 Task: Create a project with template Project Timeline with name ToxicWorks with privacy Public and in the team Recorders . Create three sections in the project as To-Do, Doing and Done.
Action: Mouse moved to (79, 65)
Screenshot: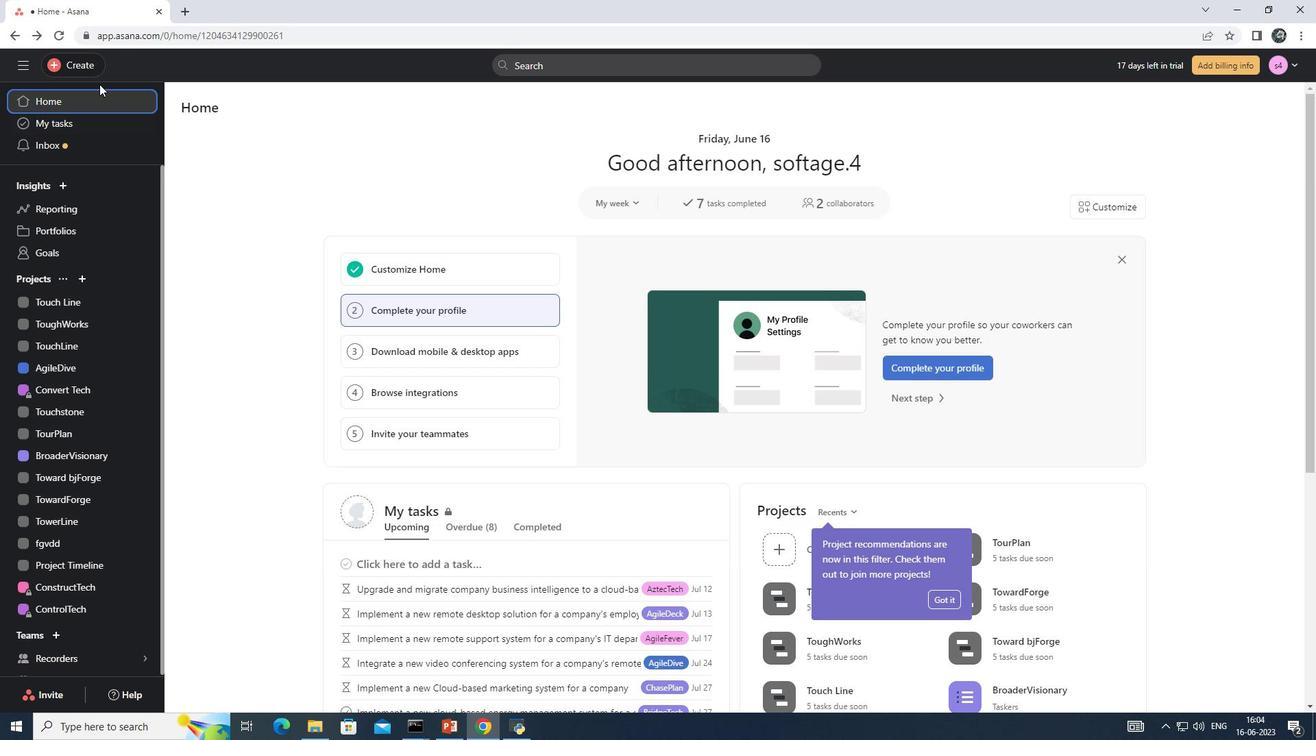 
Action: Mouse pressed left at (79, 65)
Screenshot: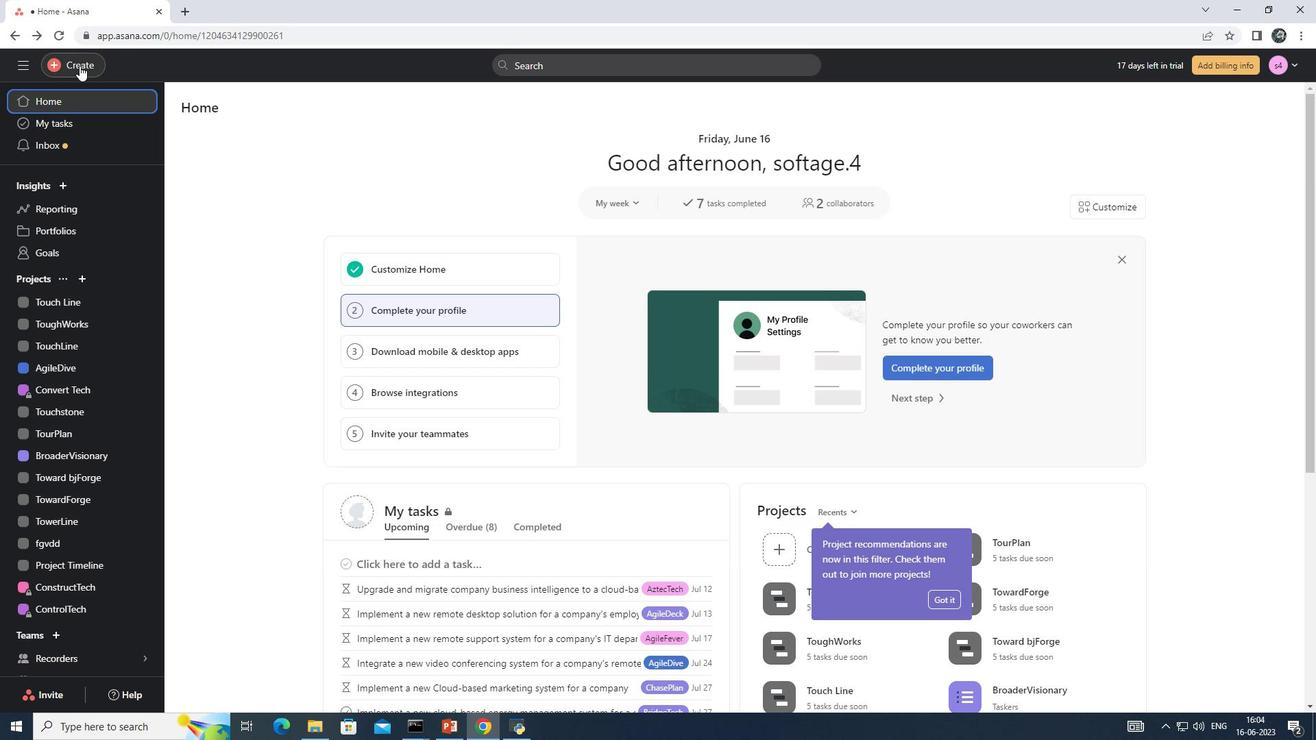 
Action: Mouse moved to (161, 89)
Screenshot: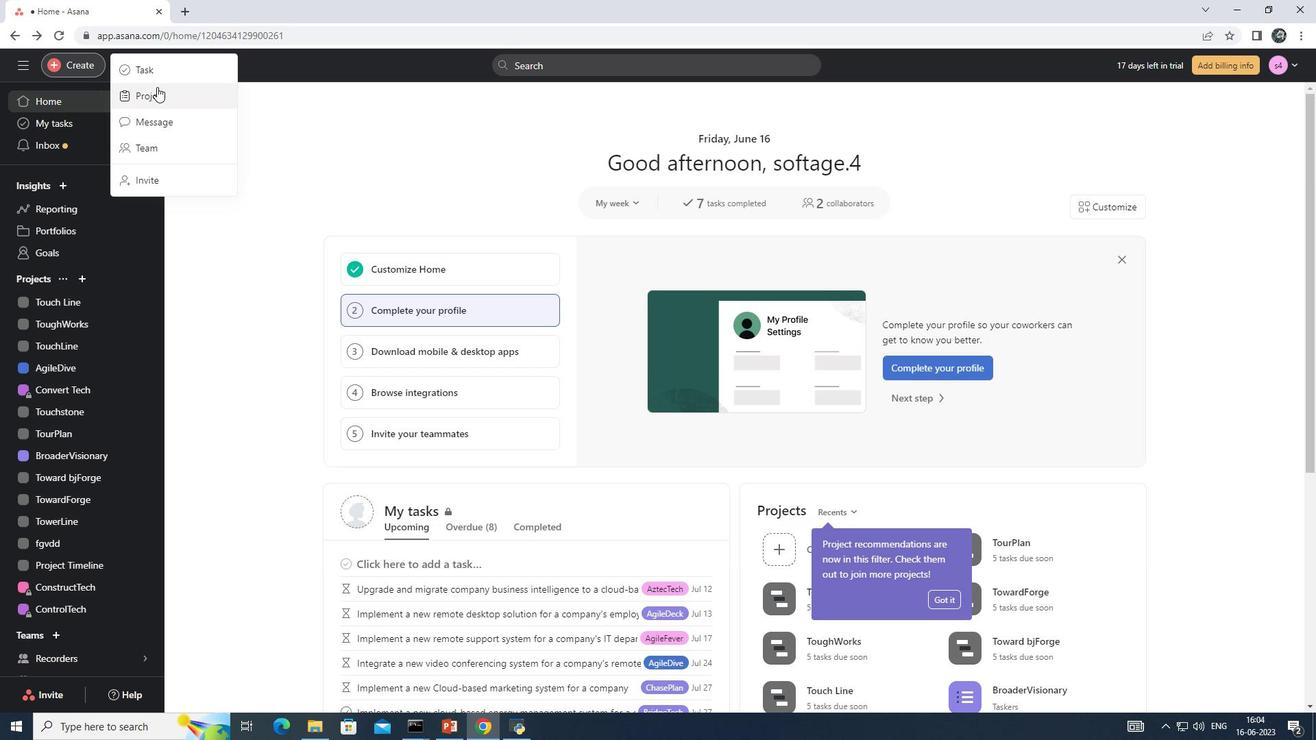 
Action: Mouse pressed left at (161, 89)
Screenshot: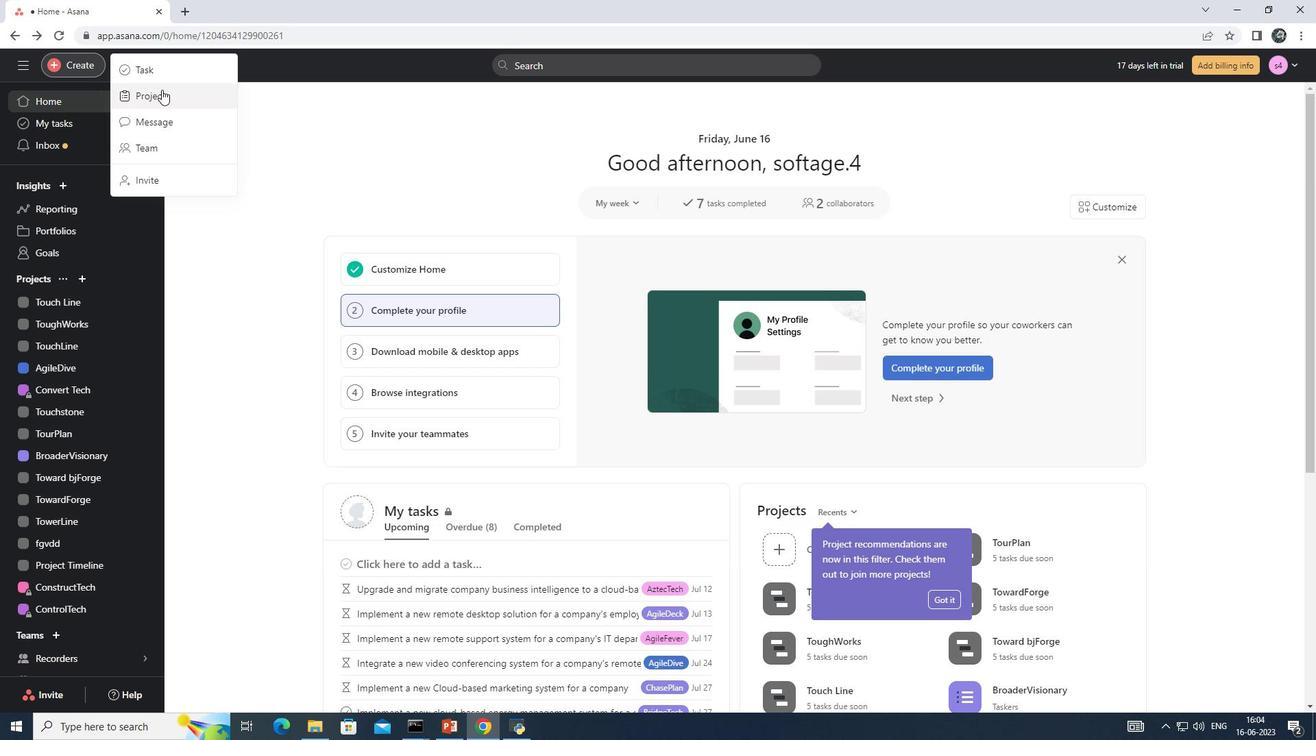 
Action: Mouse moved to (668, 395)
Screenshot: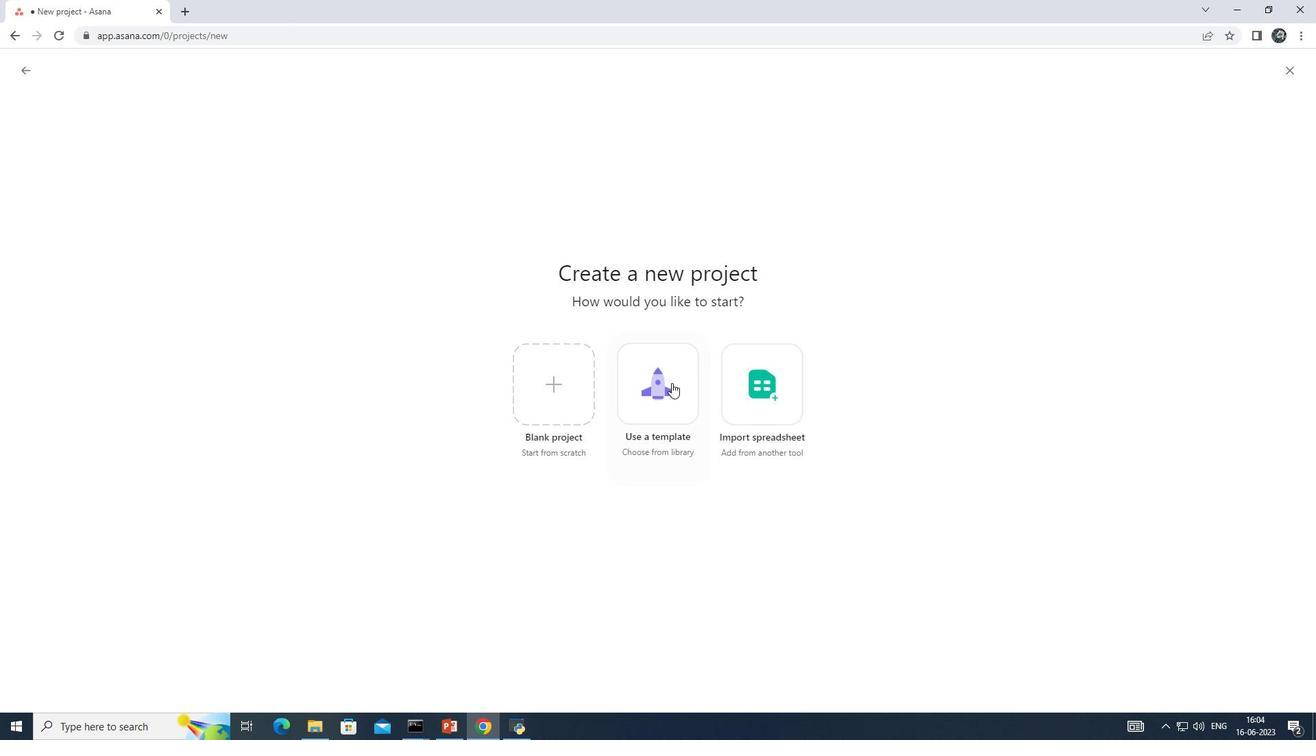 
Action: Mouse pressed left at (668, 395)
Screenshot: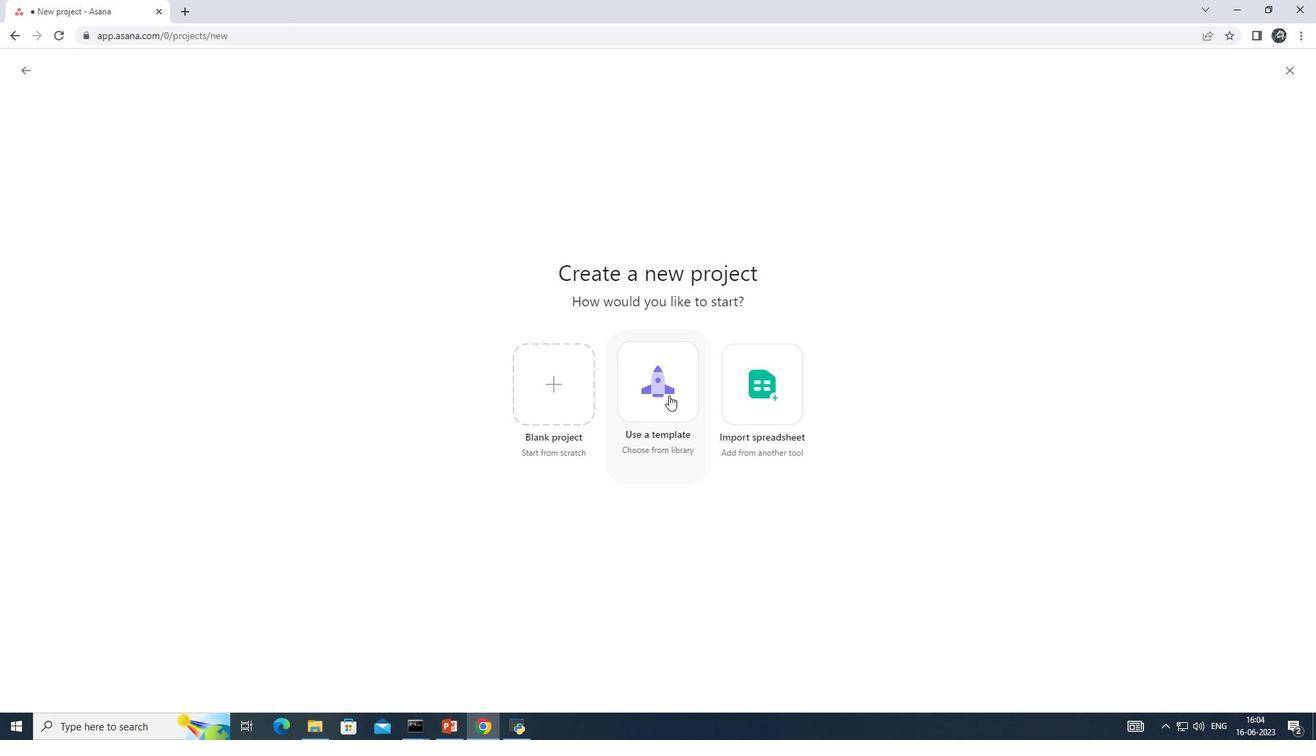 
Action: Mouse moved to (1011, 94)
Screenshot: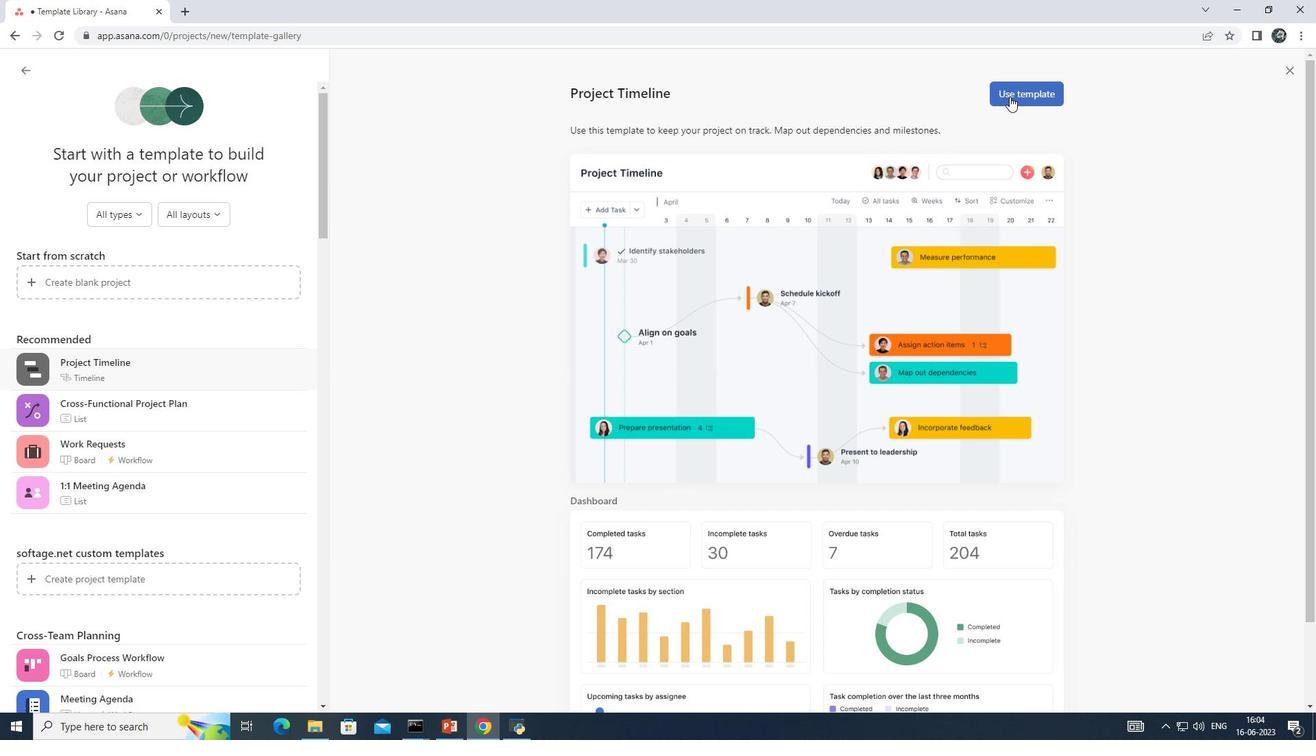 
Action: Mouse pressed left at (1011, 94)
Screenshot: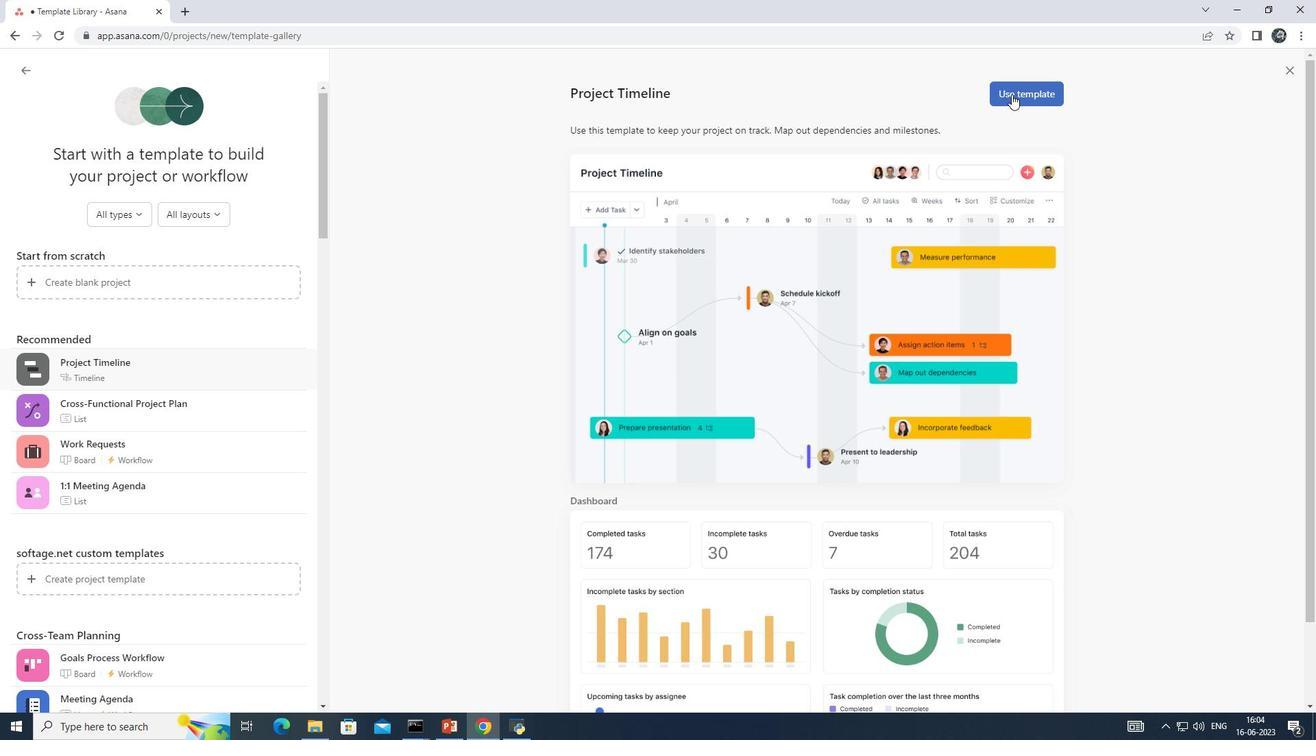 
Action: Mouse moved to (610, 241)
Screenshot: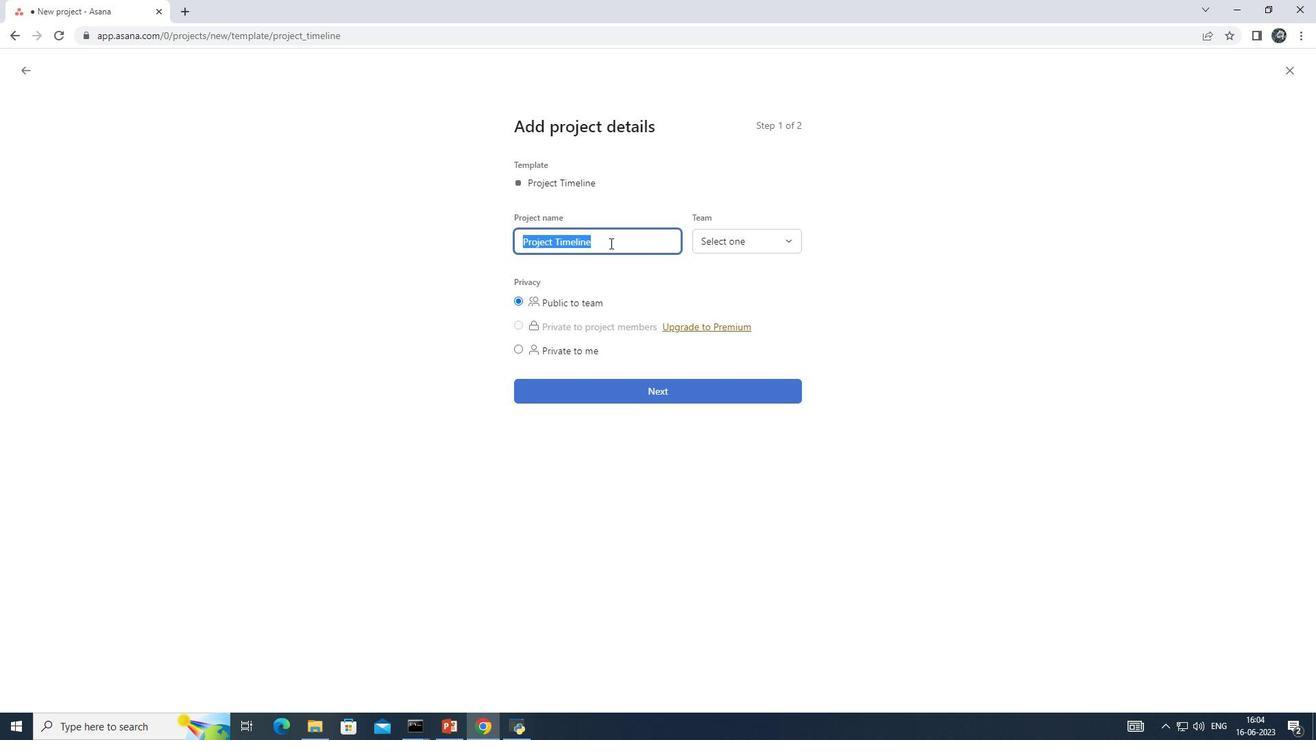 
Action: Key pressed <Key.backspace><Key.backspace>
Screenshot: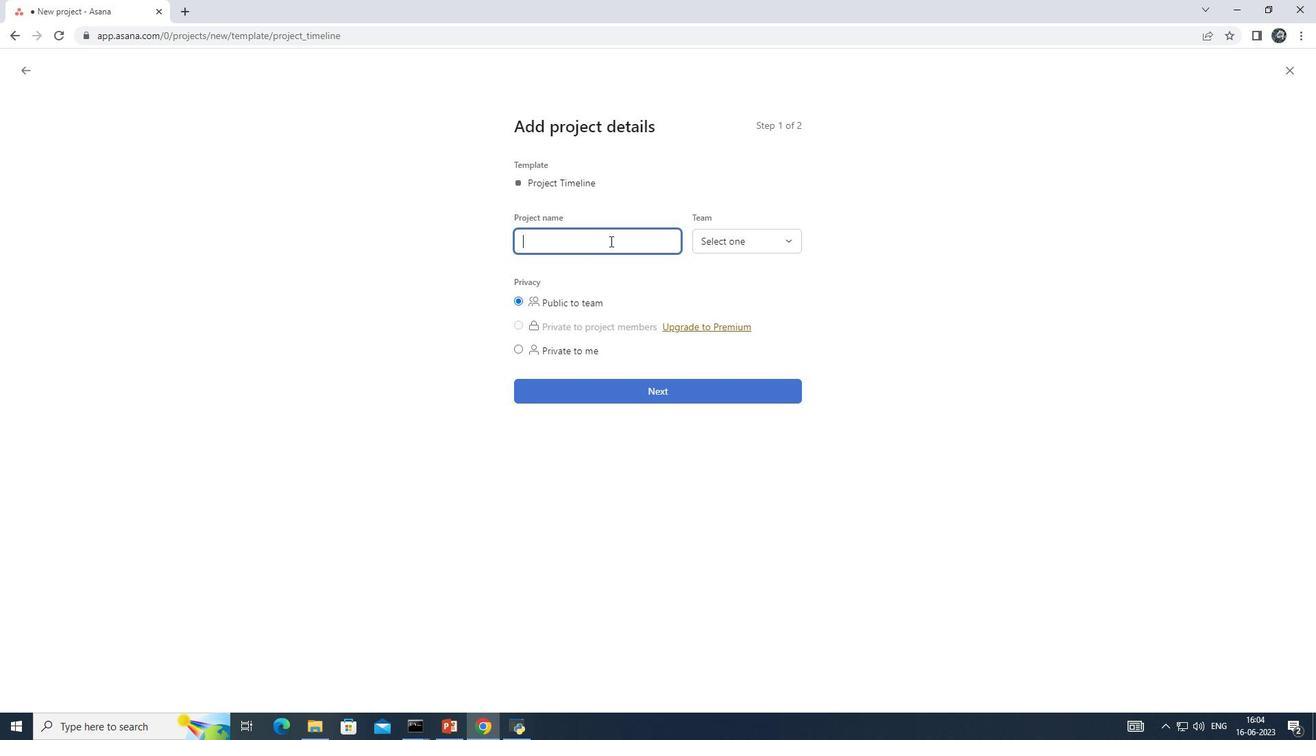 
Action: Mouse moved to (611, 241)
Screenshot: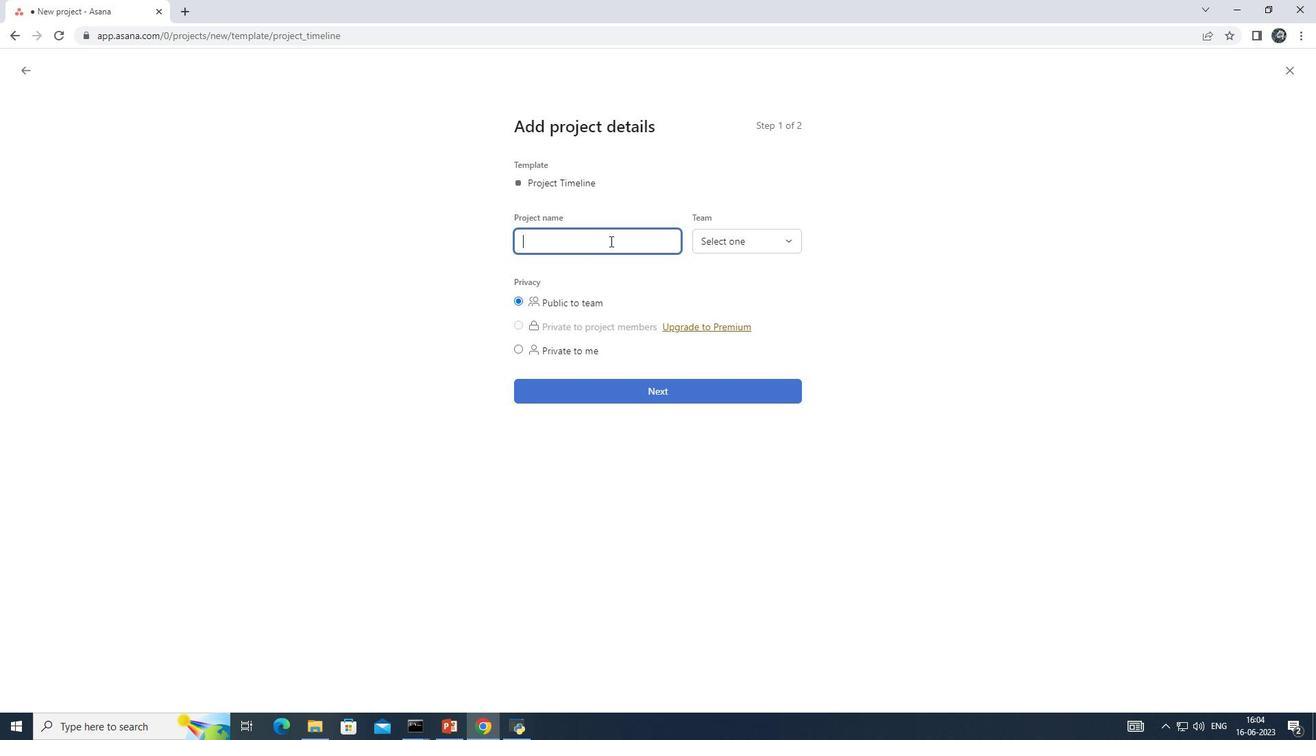 
Action: Key pressed <Key.shift>Toxic<Key.shift>Works
Screenshot: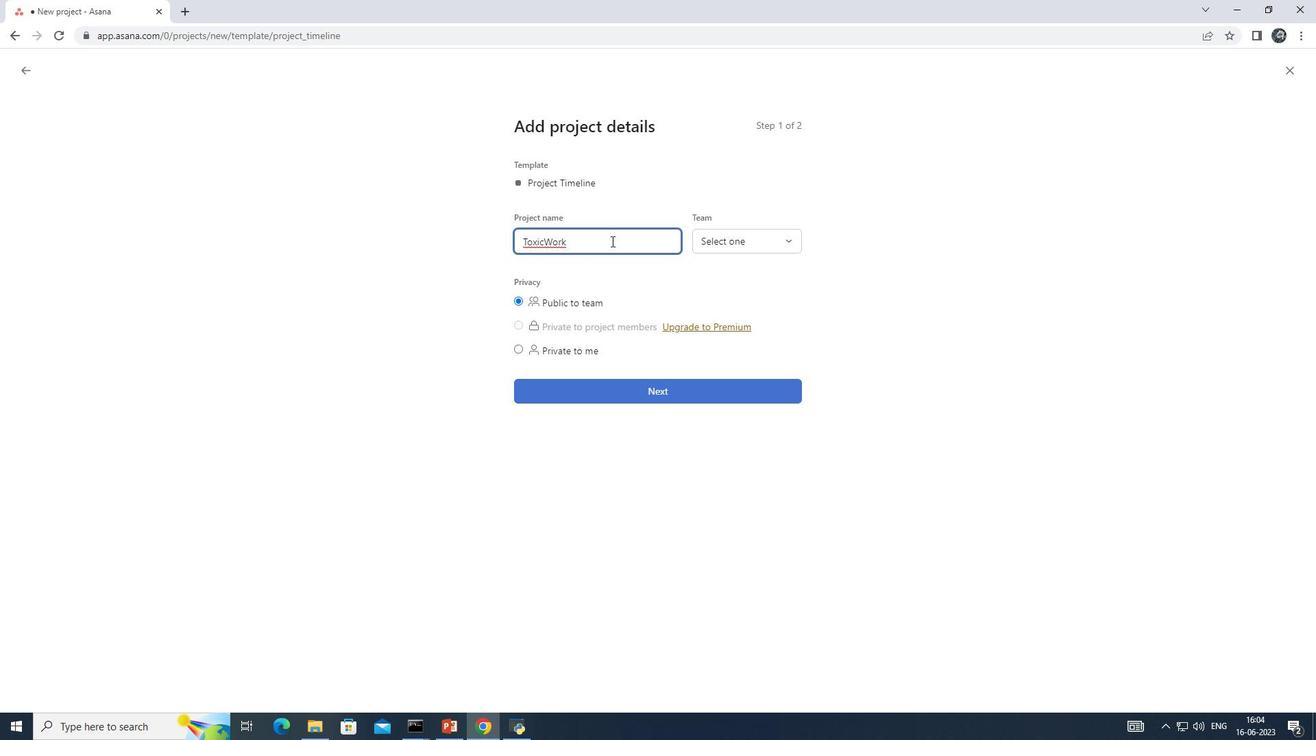 
Action: Mouse moved to (568, 303)
Screenshot: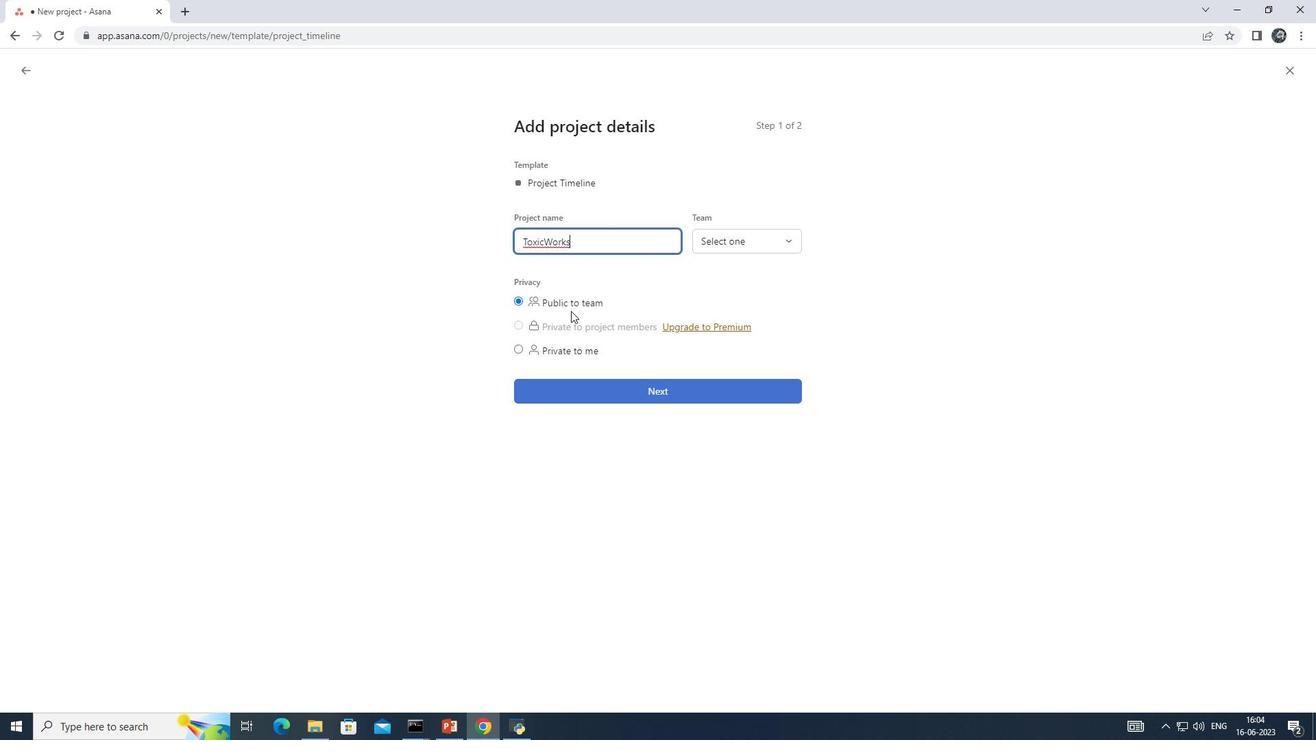 
Action: Mouse pressed left at (568, 303)
Screenshot: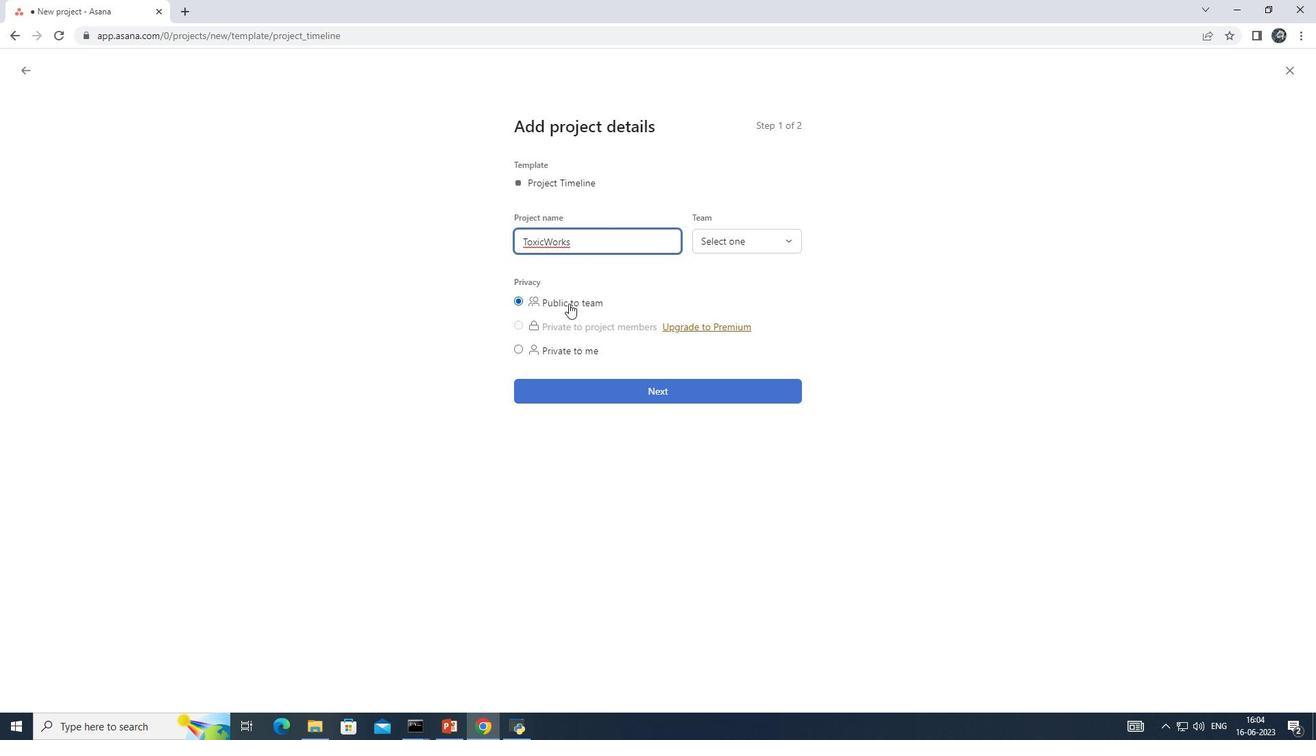 
Action: Mouse moved to (776, 239)
Screenshot: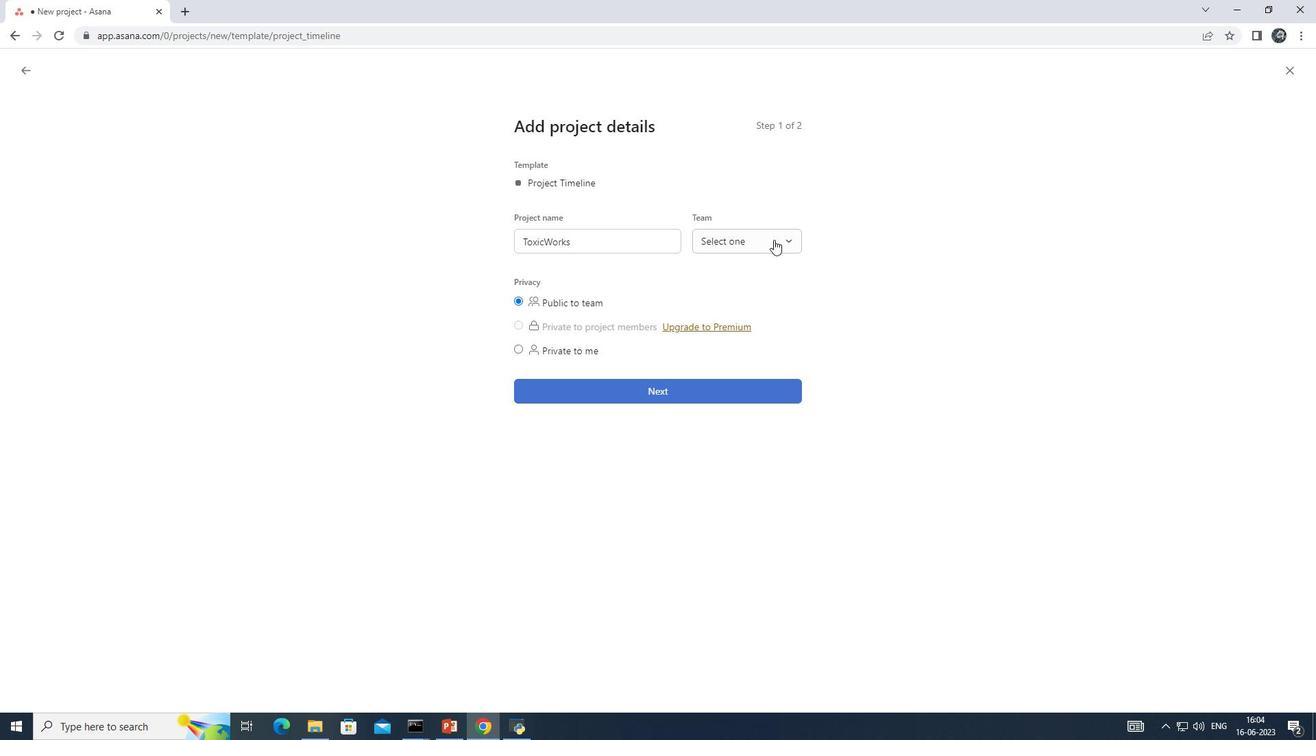 
Action: Mouse pressed left at (776, 239)
Screenshot: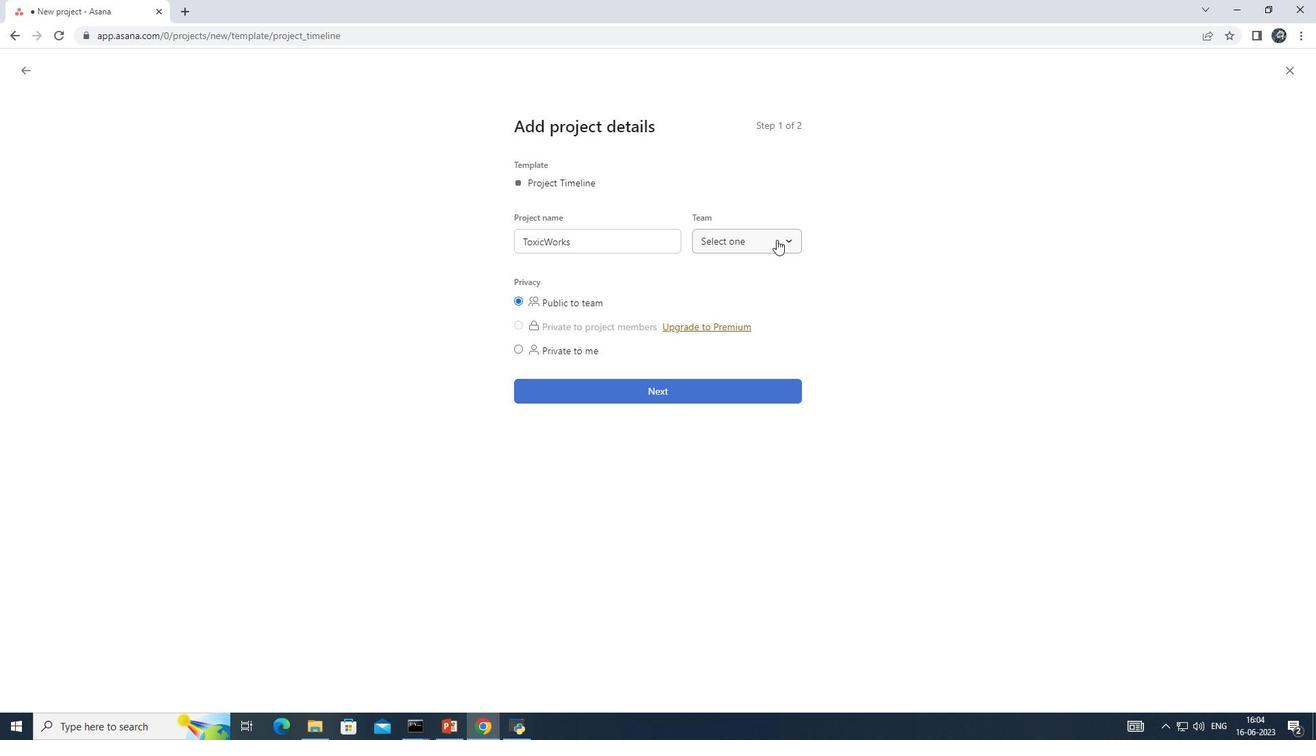 
Action: Mouse moved to (747, 349)
Screenshot: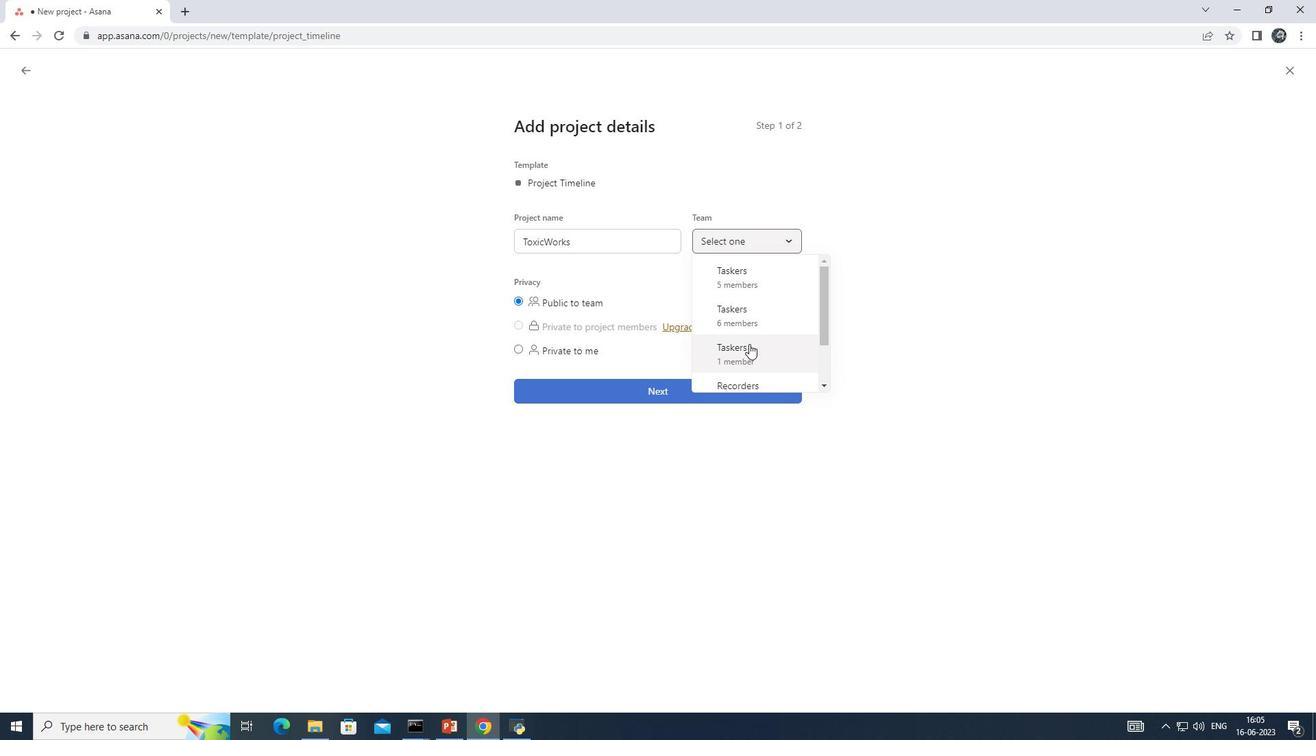
Action: Mouse scrolled (747, 348) with delta (0, 0)
Screenshot: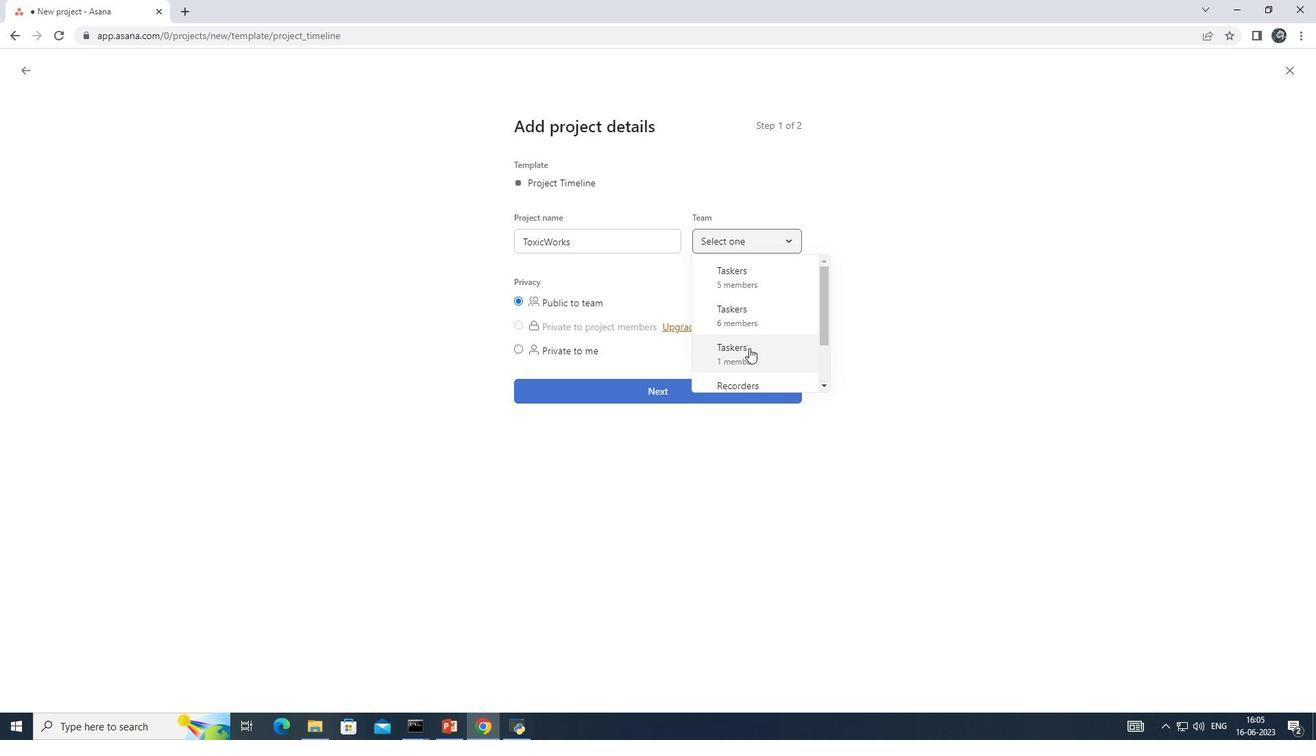 
Action: Mouse moved to (746, 335)
Screenshot: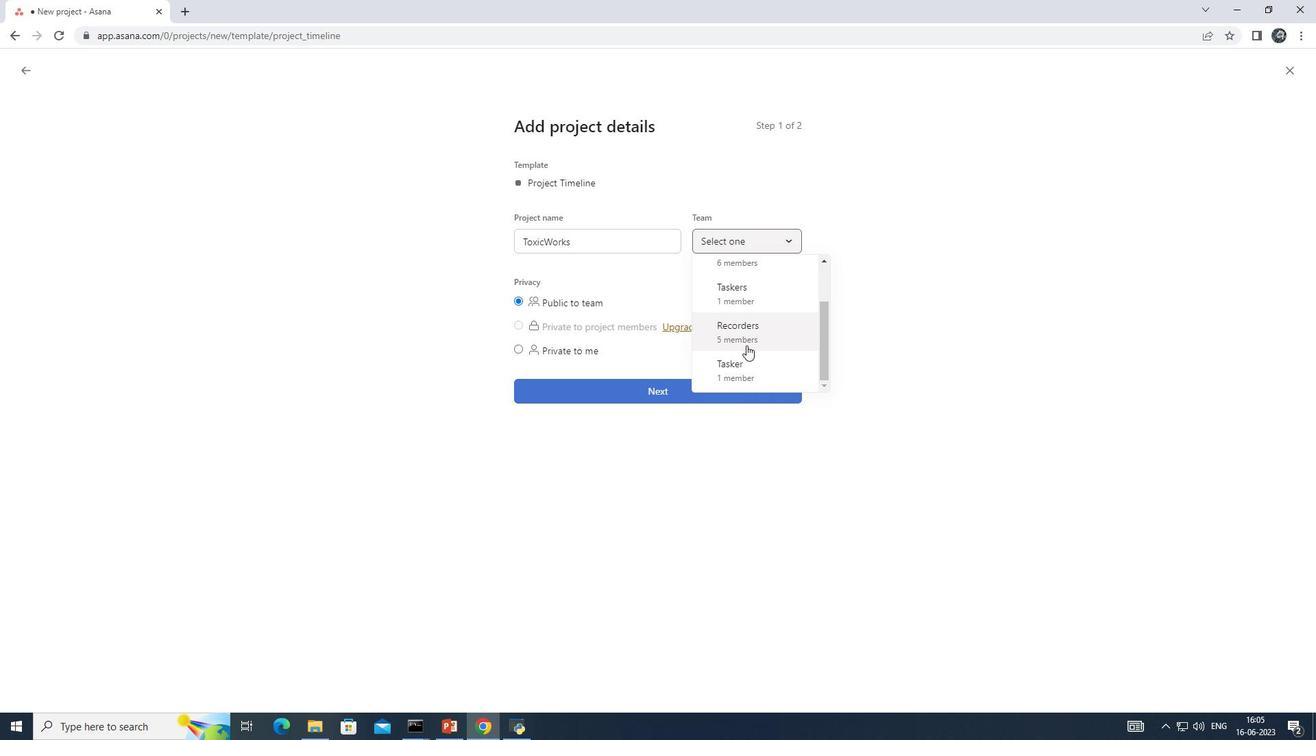 
Action: Mouse pressed left at (746, 335)
Screenshot: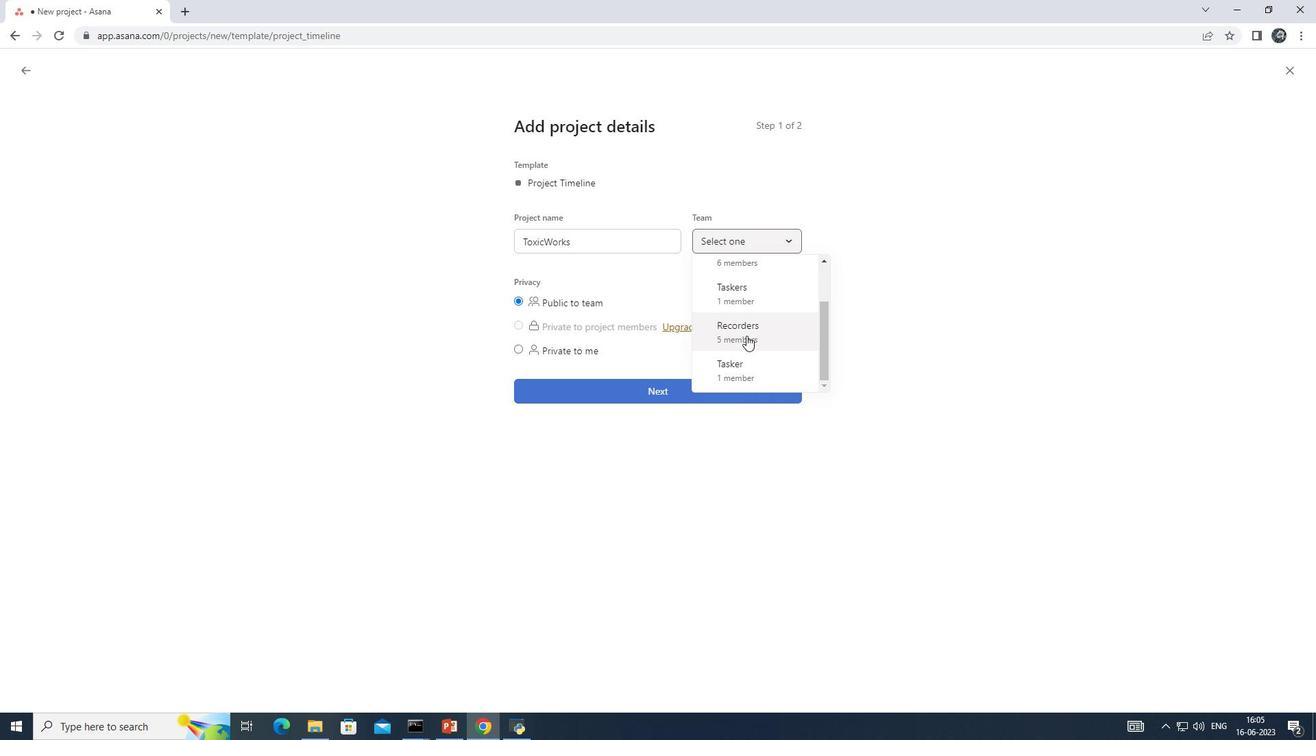 
Action: Mouse moved to (657, 370)
Screenshot: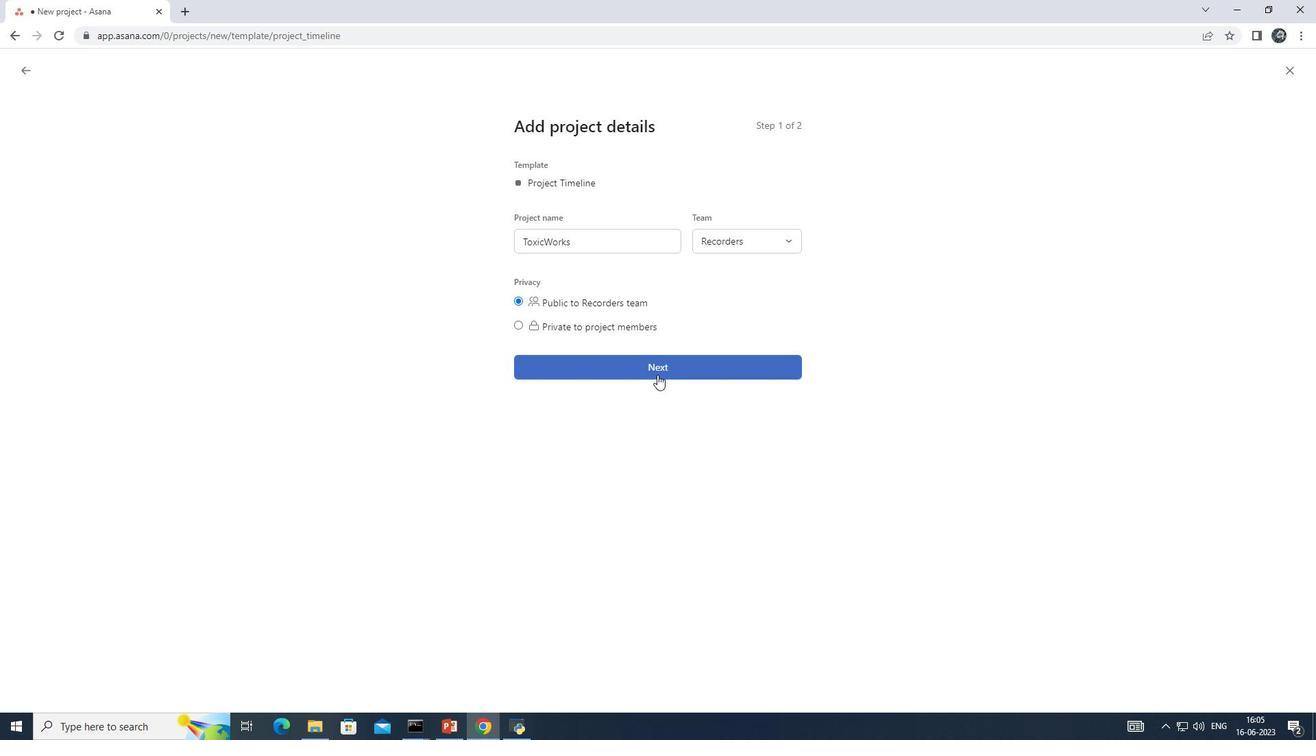 
Action: Mouse pressed left at (657, 370)
Screenshot: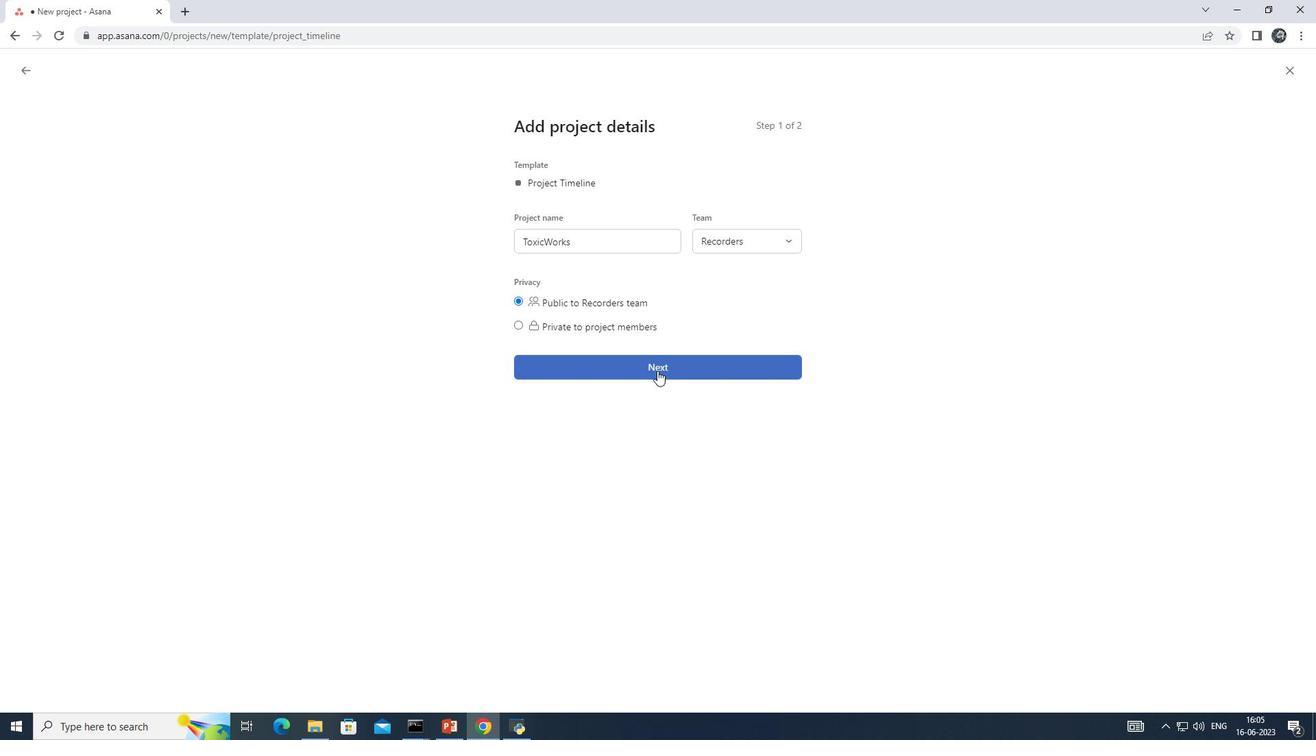 
Action: Mouse moved to (750, 407)
Screenshot: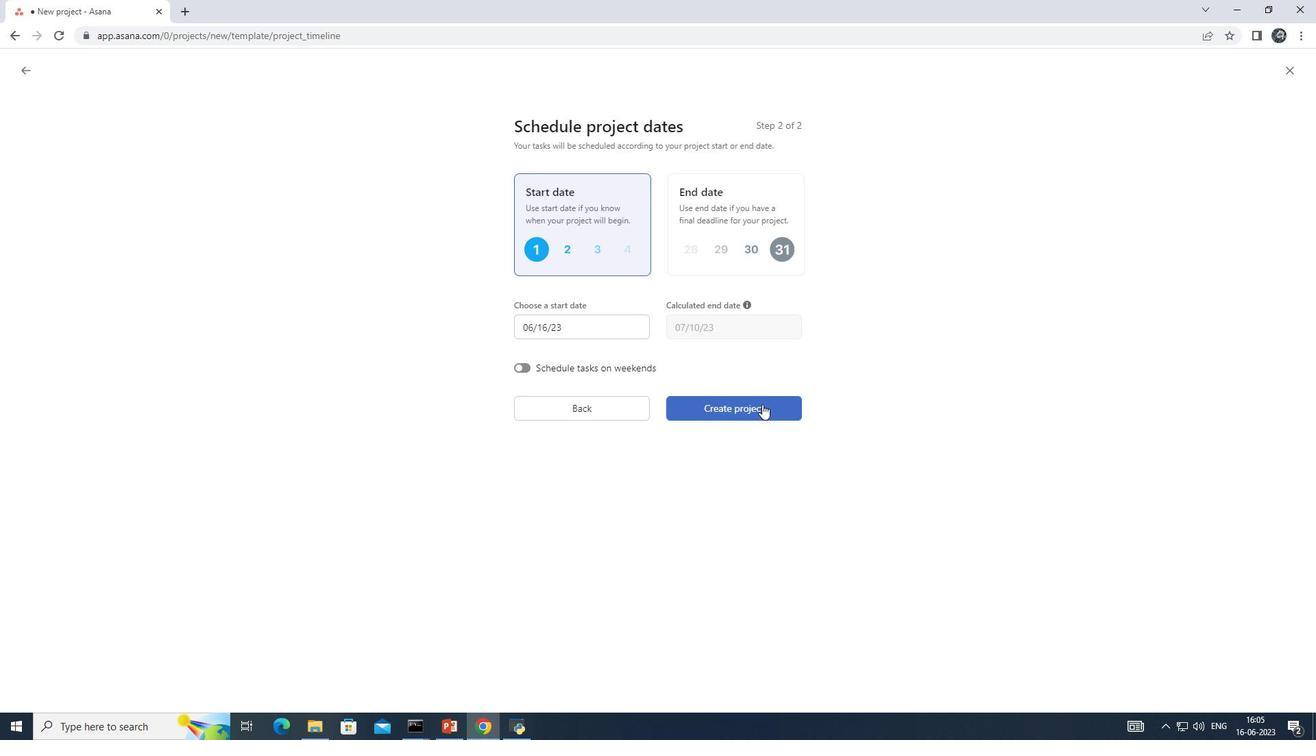
Action: Mouse pressed left at (750, 407)
Screenshot: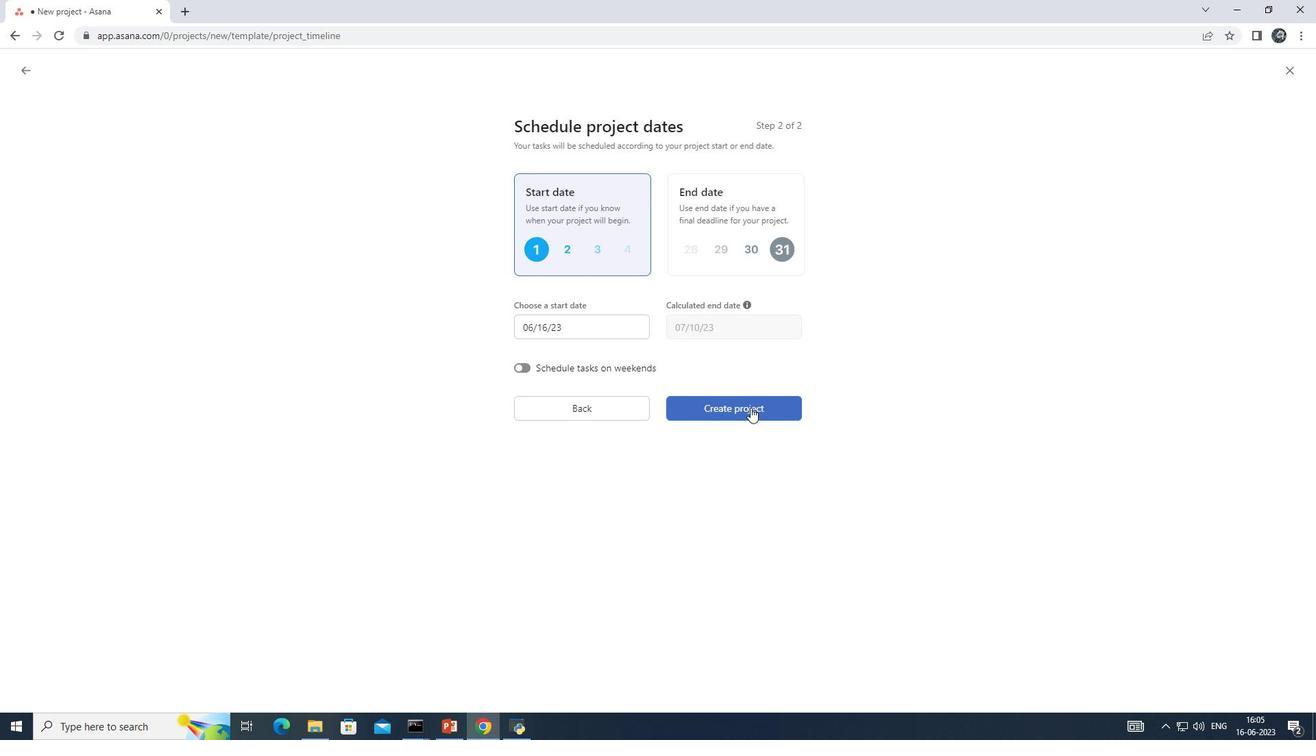 
Action: Mouse moved to (241, 139)
Screenshot: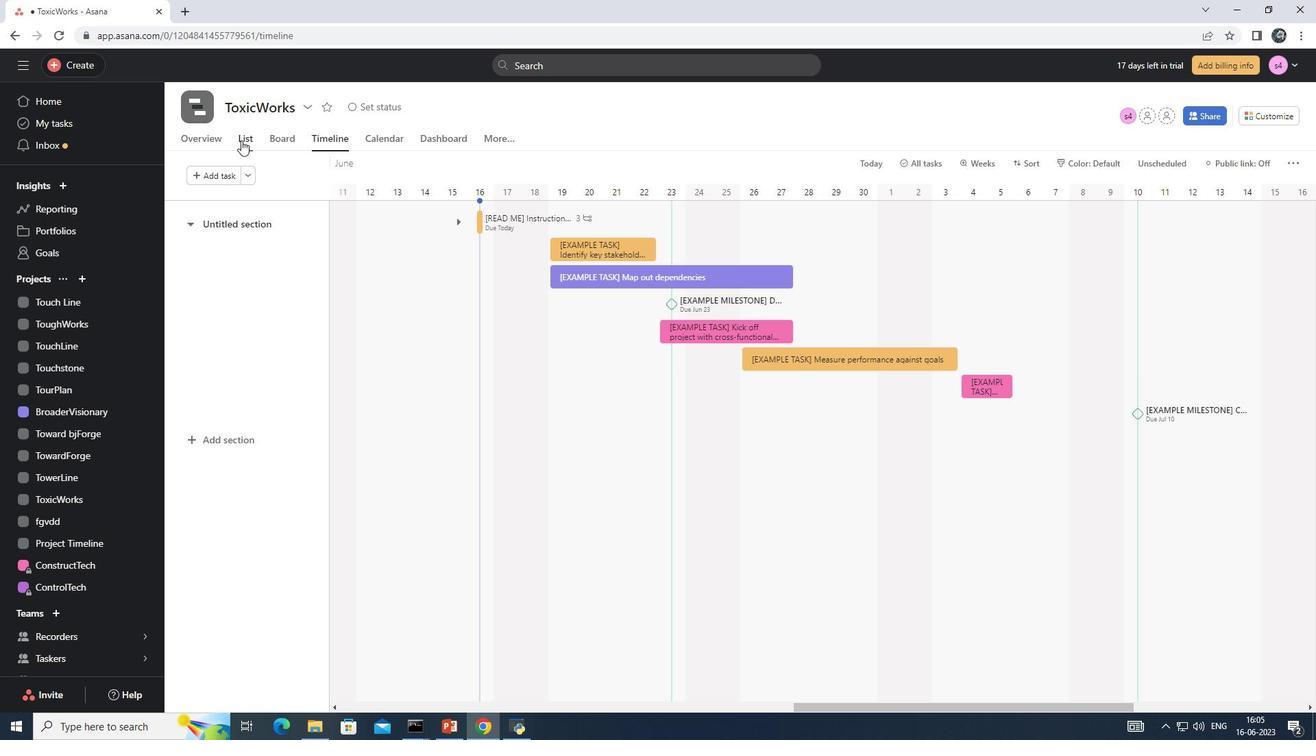 
Action: Mouse pressed left at (241, 139)
Screenshot: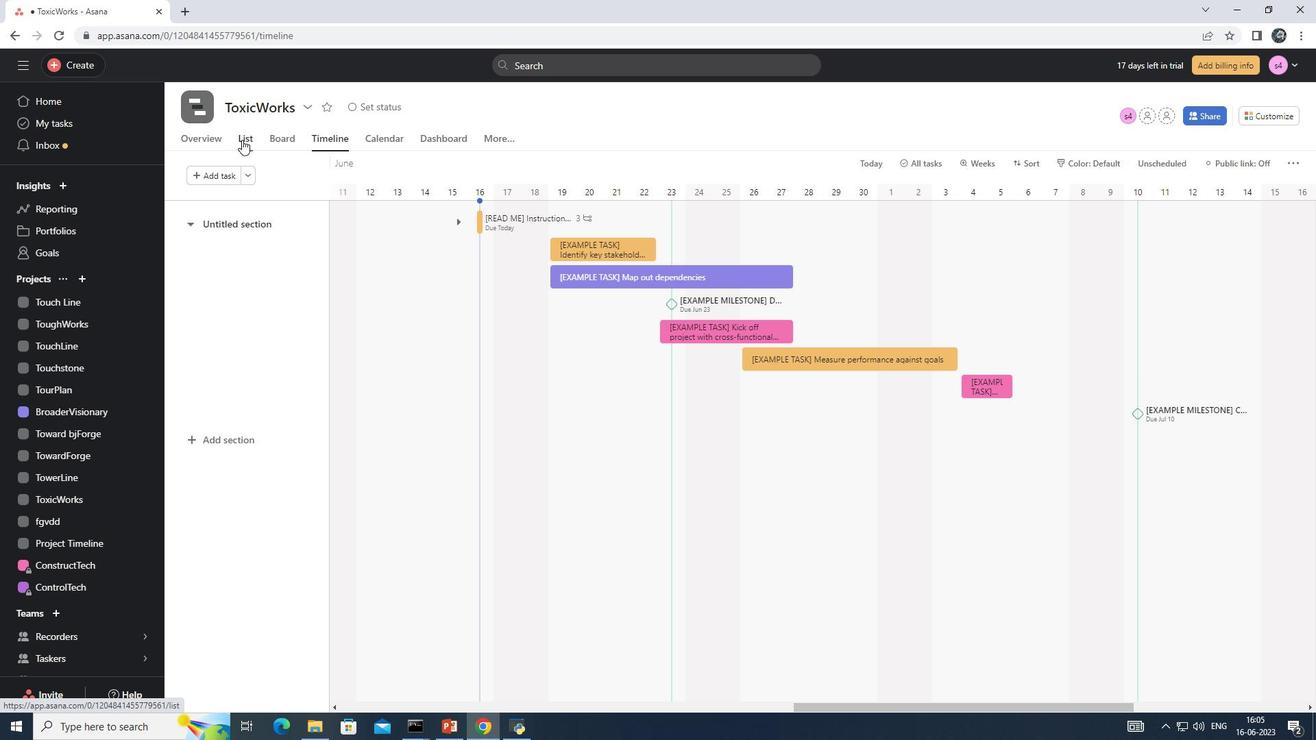 
Action: Mouse moved to (235, 487)
Screenshot: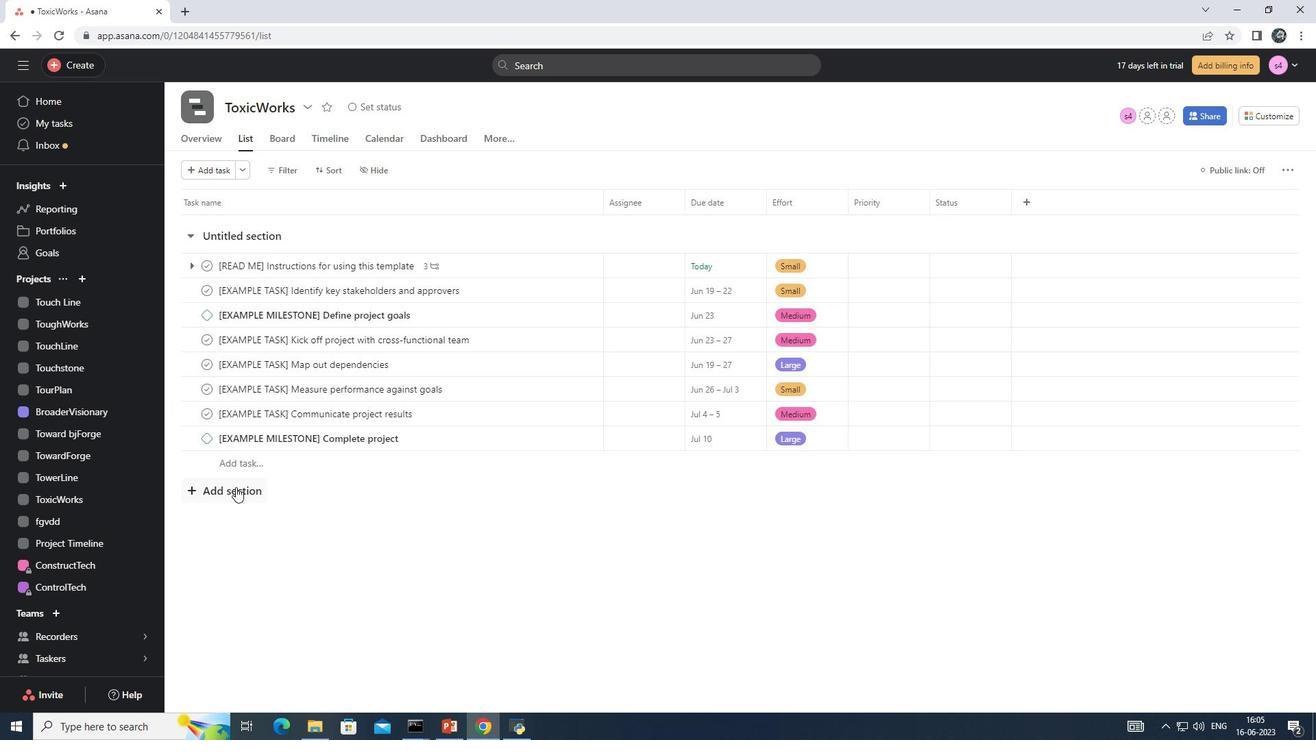 
Action: Mouse pressed left at (235, 487)
Screenshot: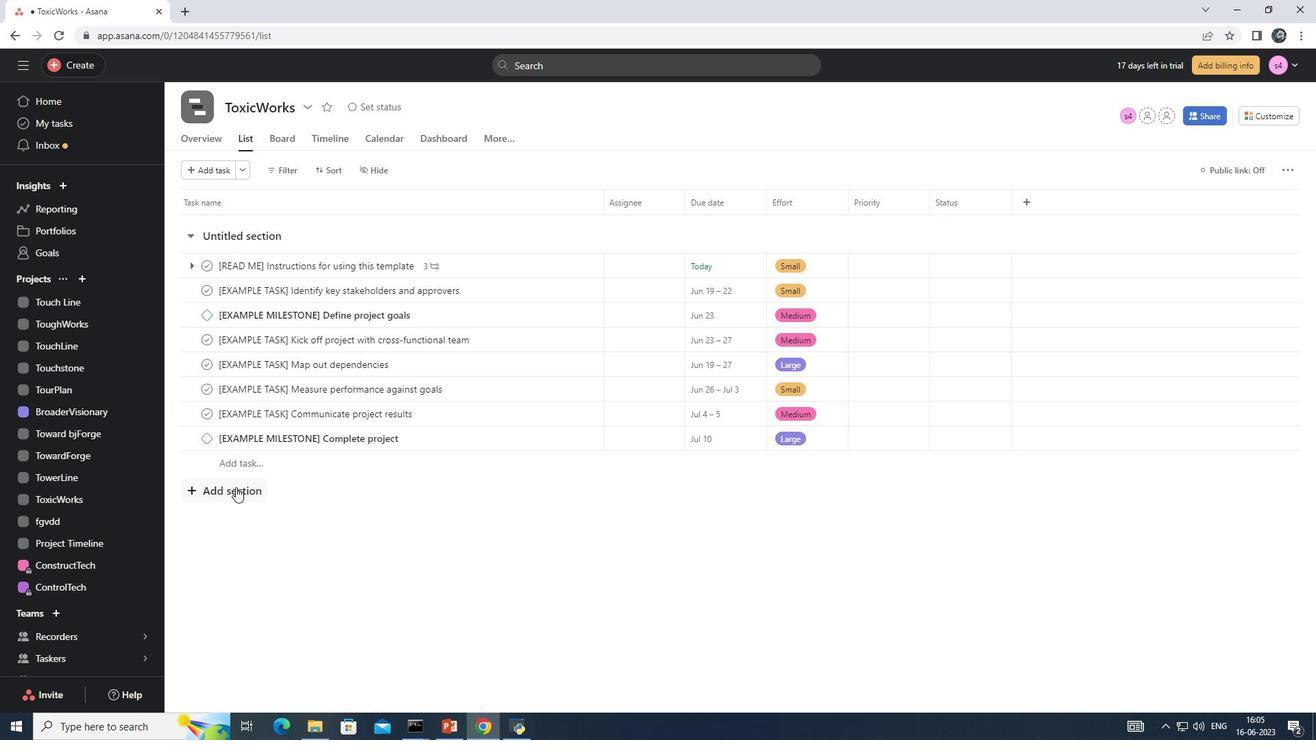 
Action: Mouse moved to (236, 498)
Screenshot: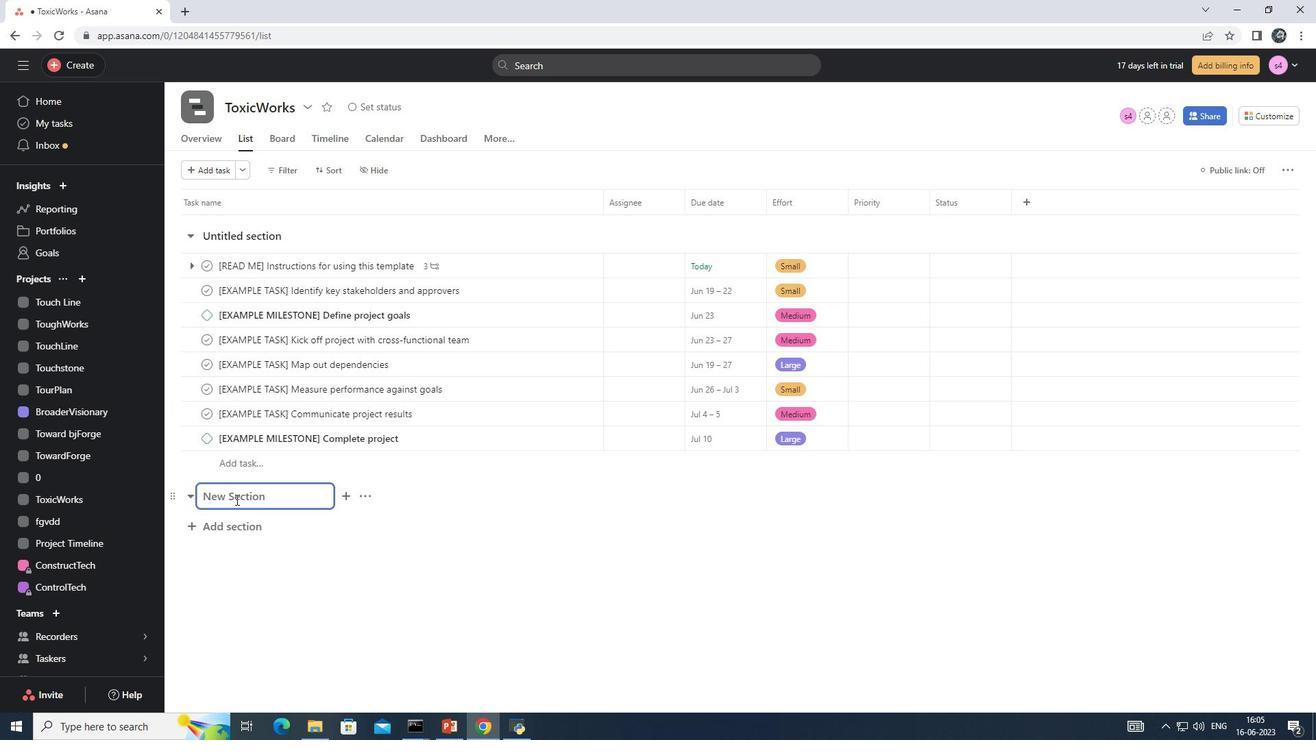 
Action: Key pressed <Key.shift>To-<Key.shift>Do<Key.enter><Key.shift>Doing<Key.backspace><Key.backspace><Key.backspace><Key.backspace><Key.backspace><Key.backspace><Key.backspace>
Screenshot: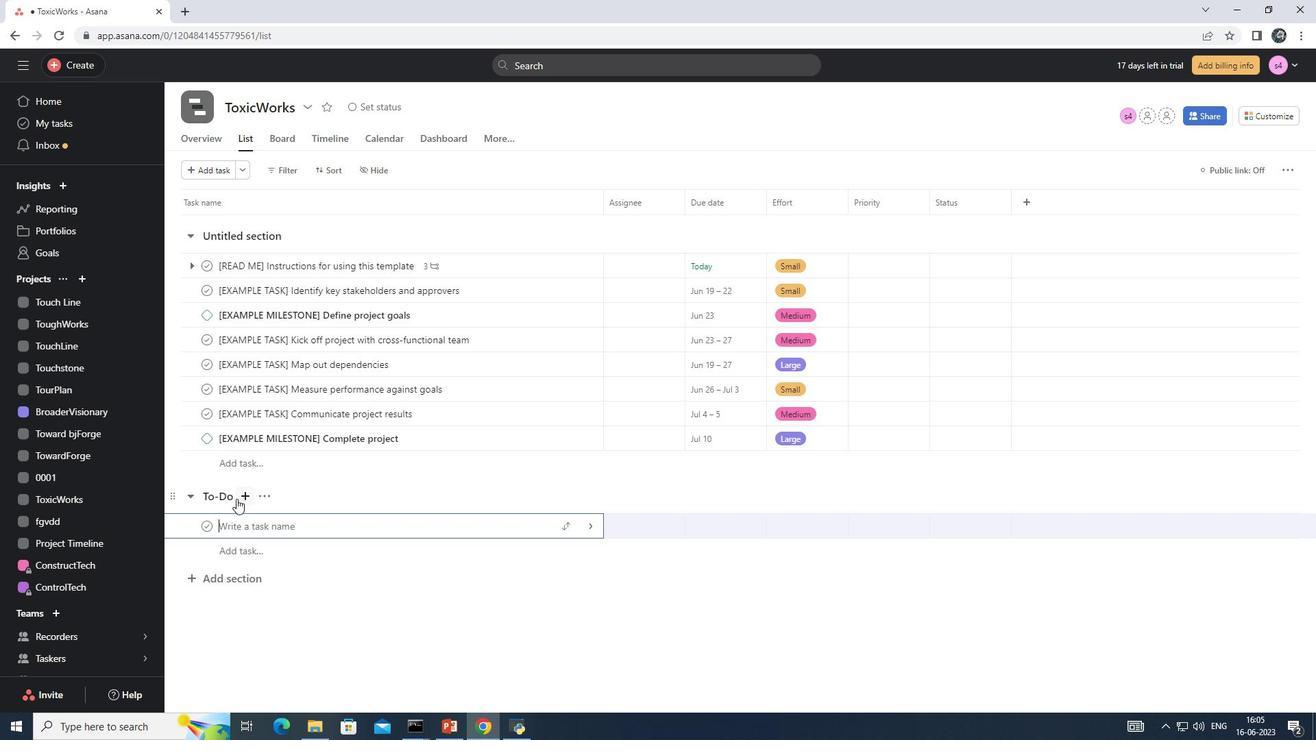 
Action: Mouse moved to (222, 522)
Screenshot: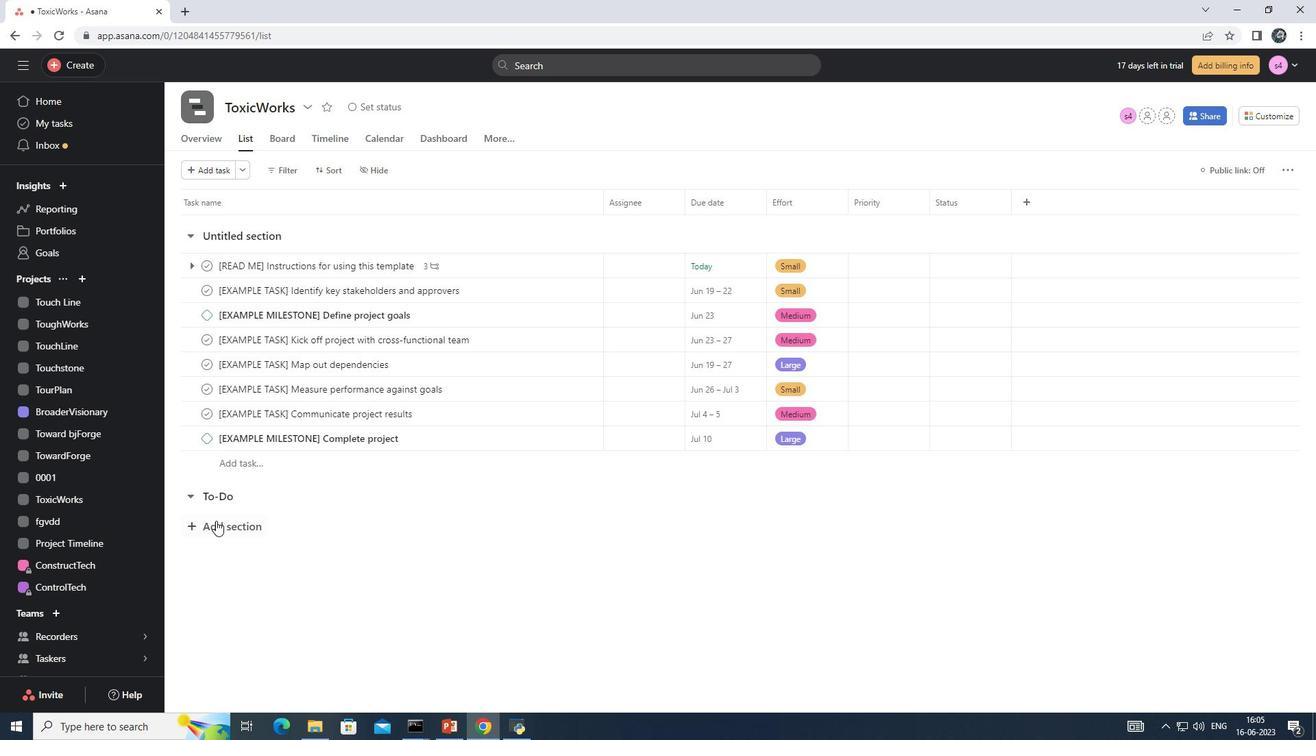 
Action: Mouse pressed left at (222, 522)
Screenshot: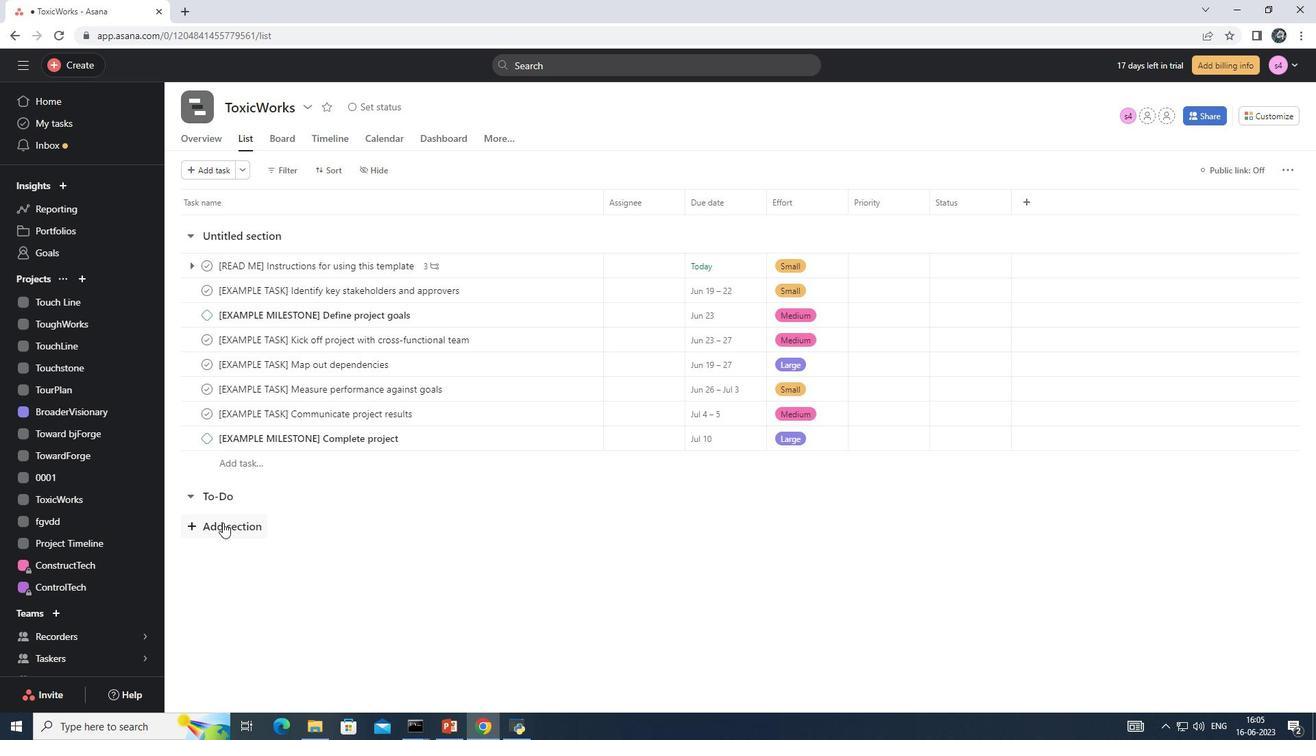 
Action: Key pressed <Key.shift>Doing
Screenshot: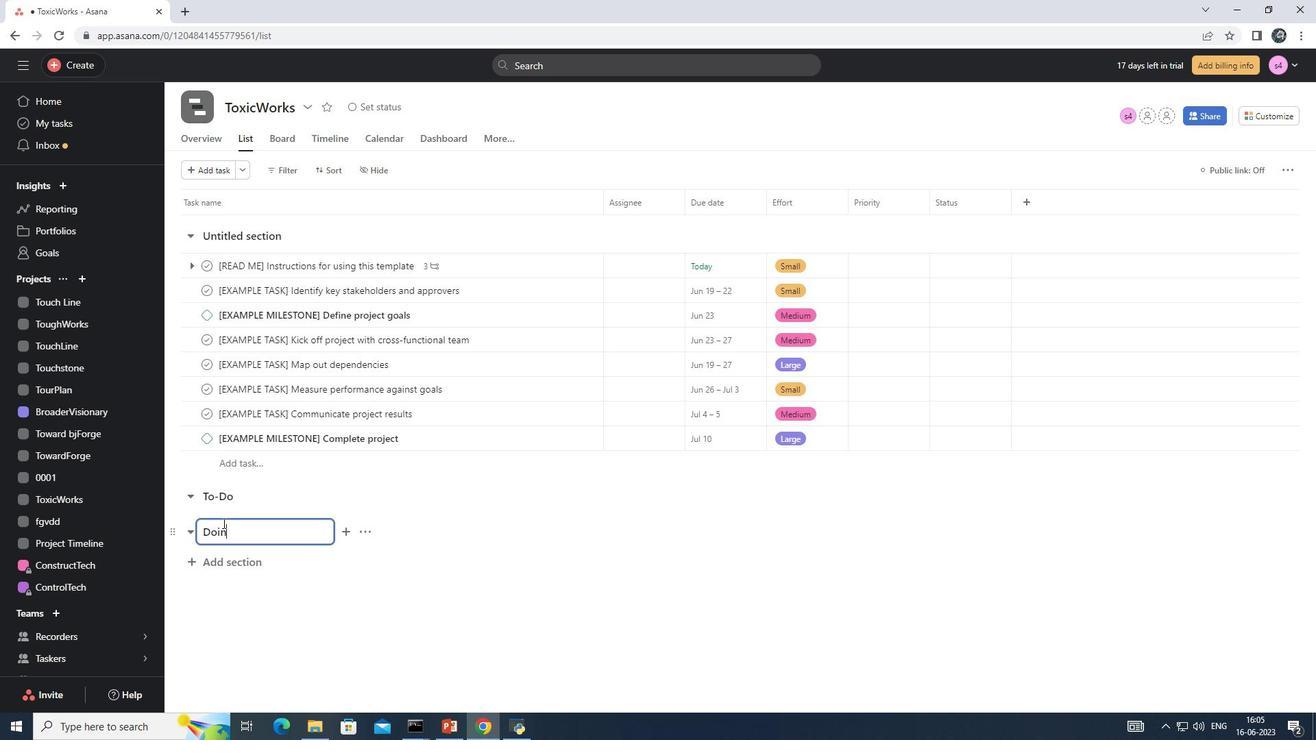
Action: Mouse moved to (253, 560)
Screenshot: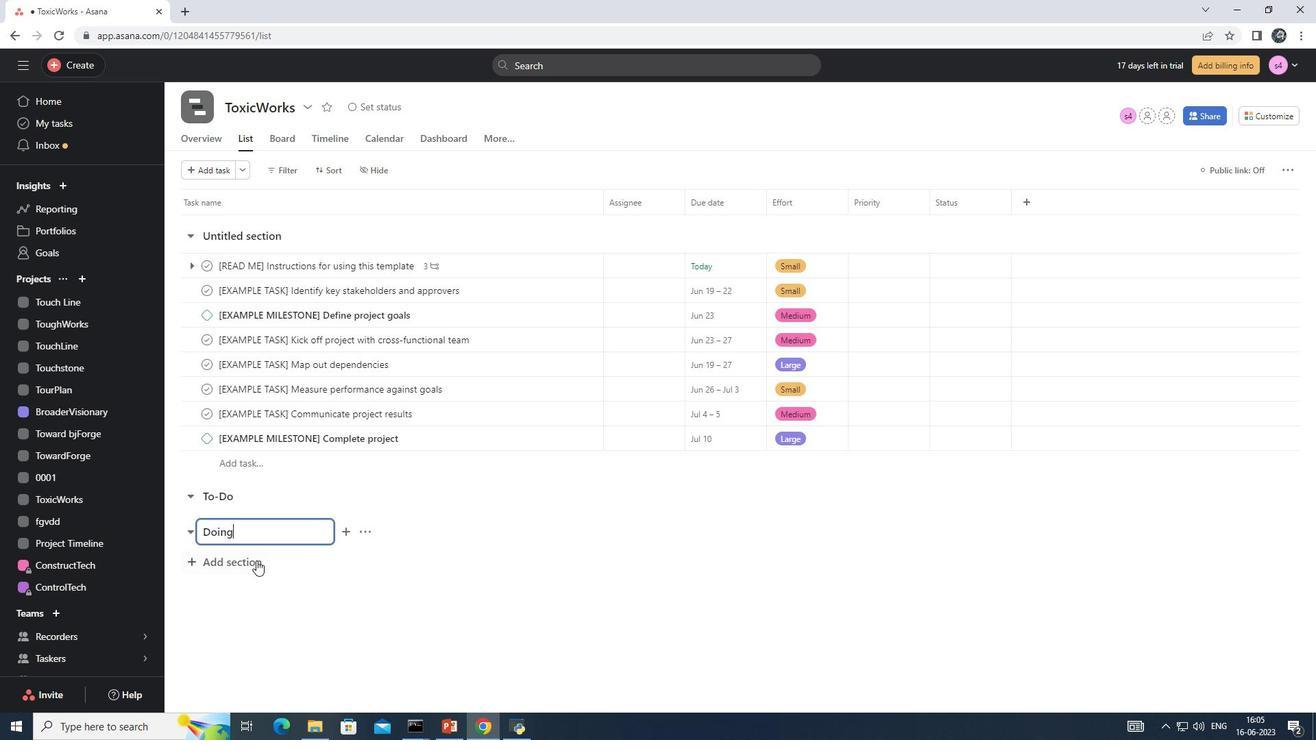 
Action: Mouse pressed left at (253, 560)
Screenshot: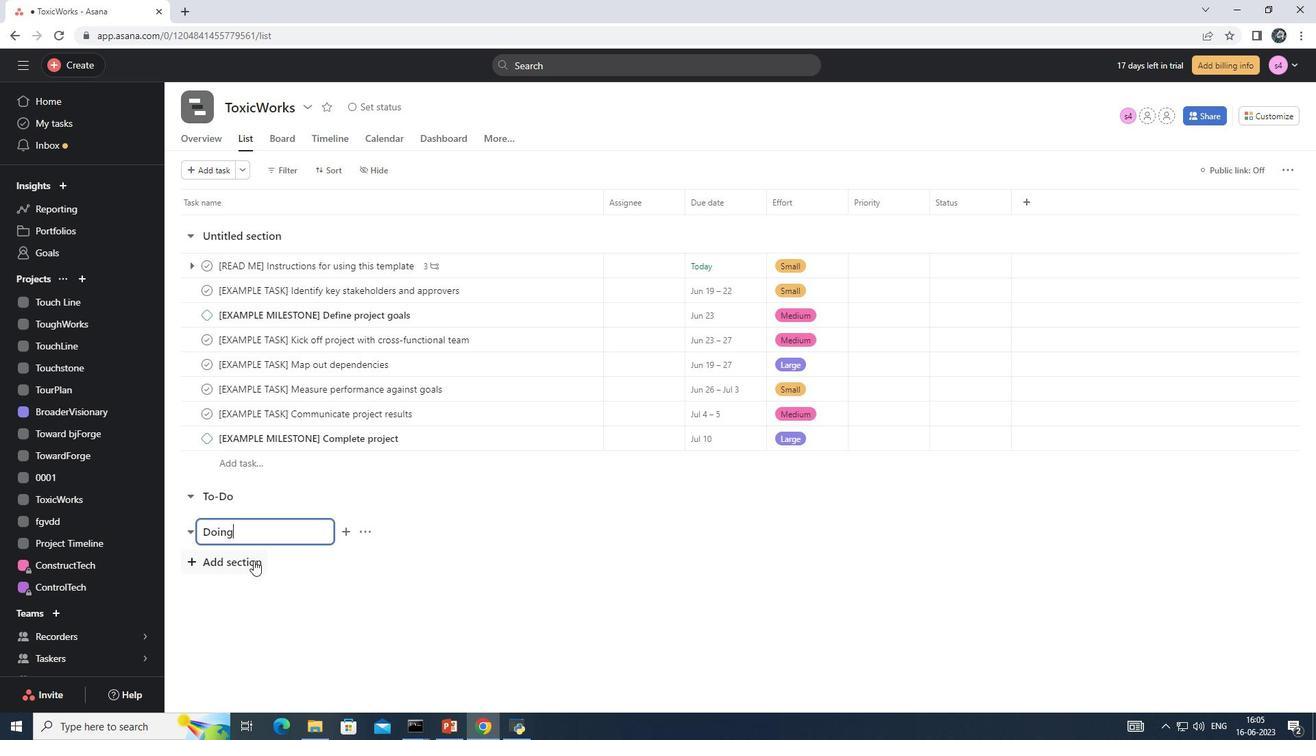 
Action: Key pressed <Key.shift>Done
Screenshot: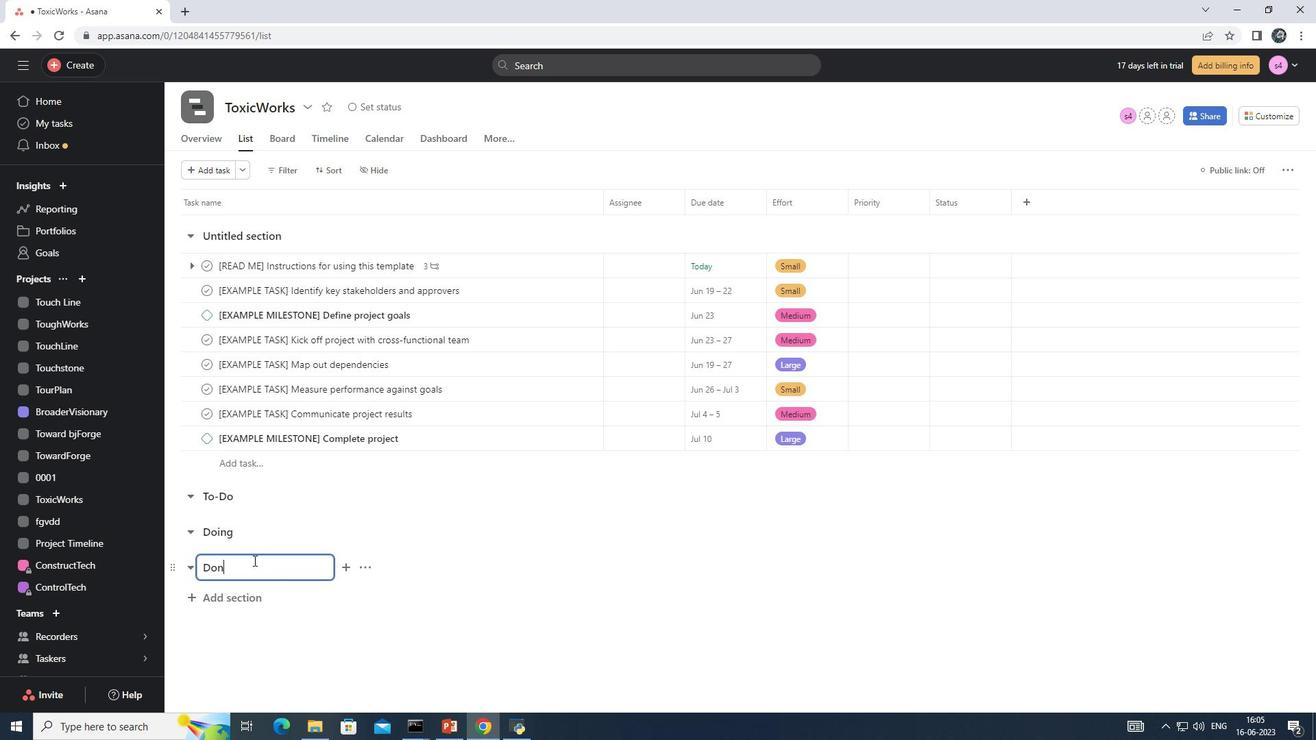 
Action: Mouse moved to (357, 653)
Screenshot: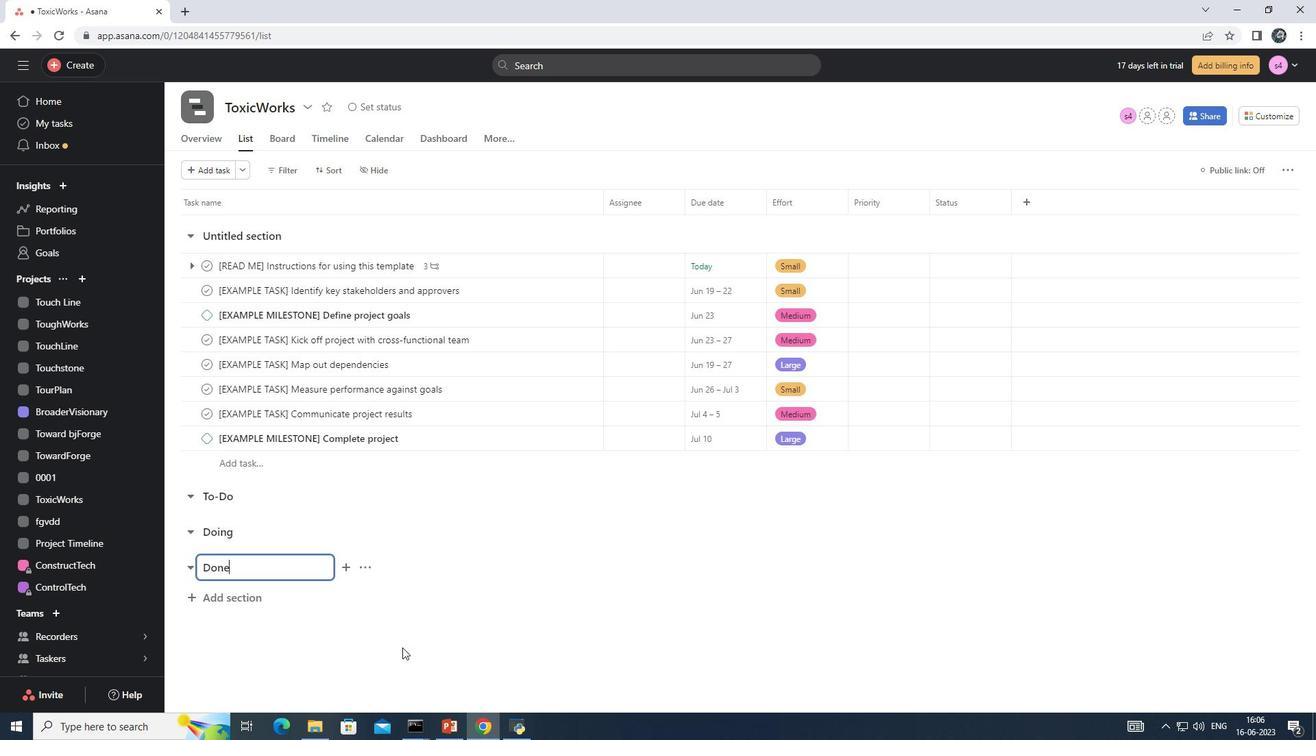 
Action: Mouse pressed left at (357, 653)
Screenshot: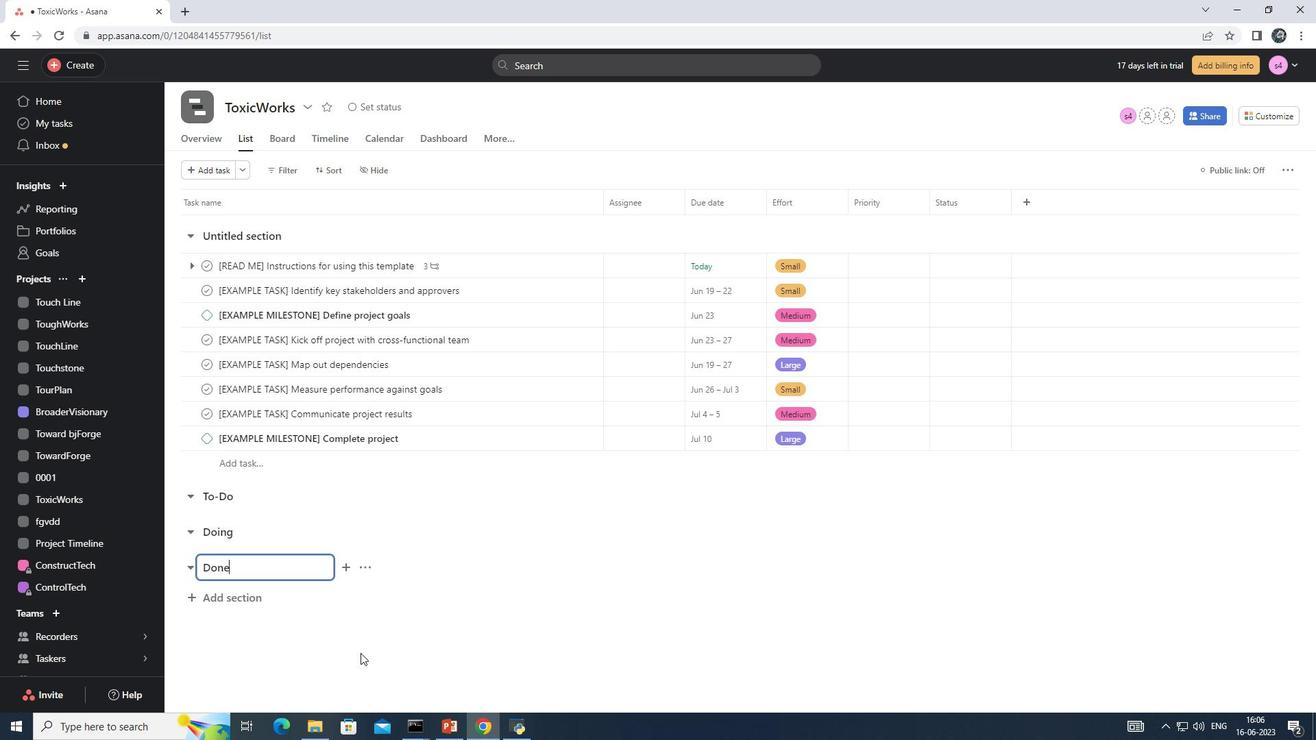 
Action: Mouse moved to (346, 647)
Screenshot: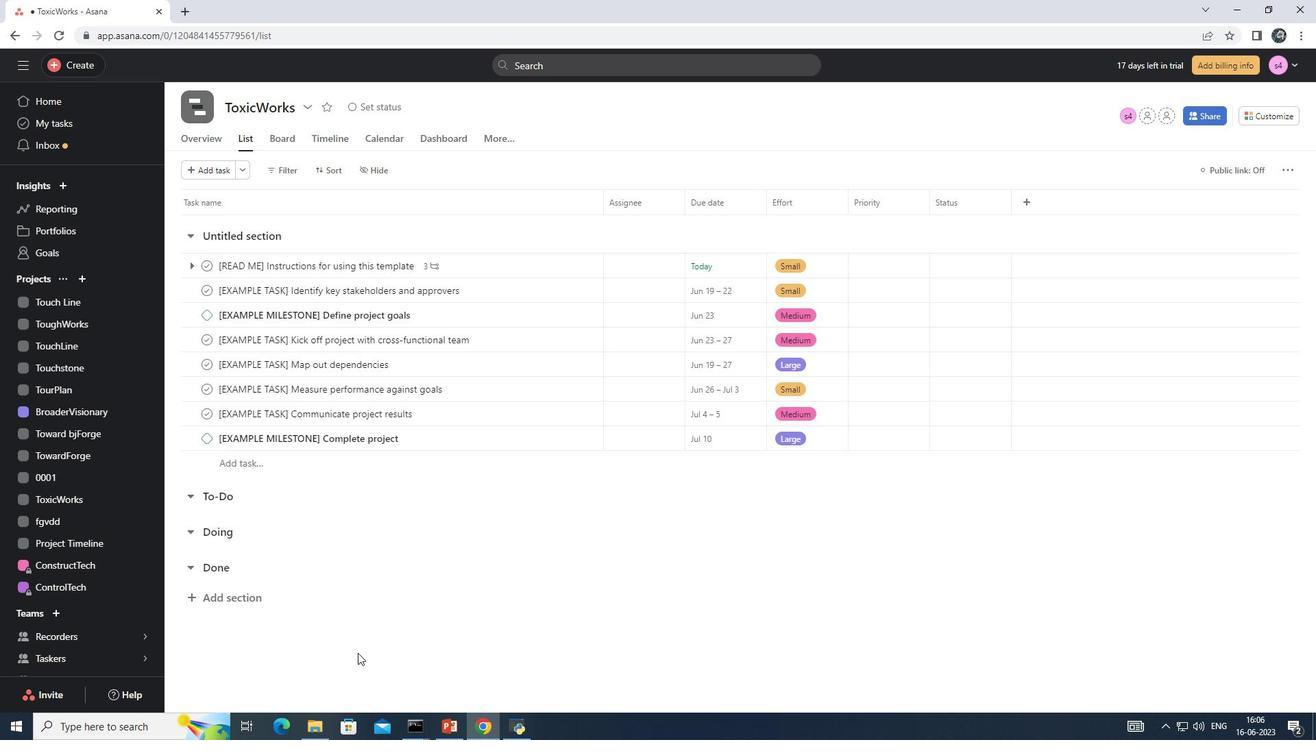
